 Task: Look for space in Hadano, Japan from 11th June, 2023 to 15th June, 2023 for 2 adults in price range Rs.7000 to Rs.16000. Place can be private room with 1  bedroom having 2 beds and 1 bathroom. Property type can be house, flat, guest house, hotel. Booking option can be shelf check-in. Required host language is English.
Action: Mouse moved to (458, 124)
Screenshot: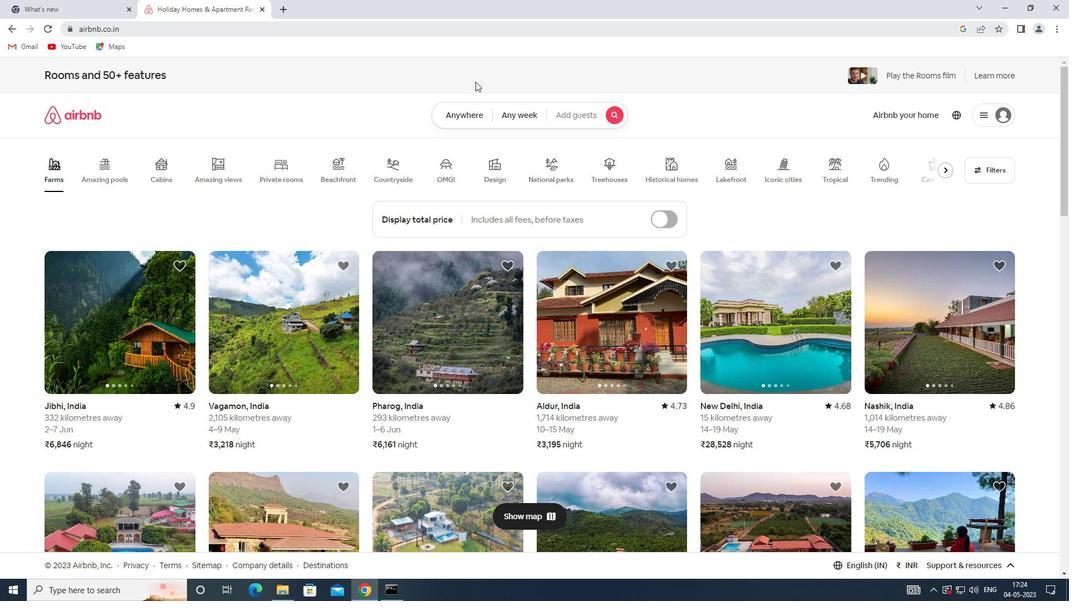 
Action: Mouse pressed left at (458, 124)
Screenshot: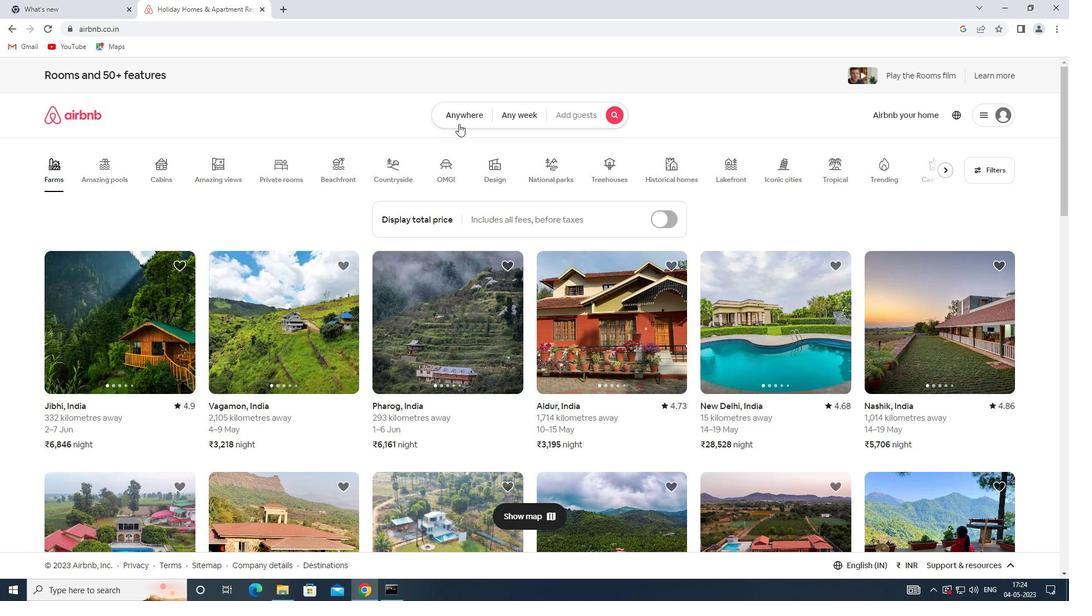 
Action: Mouse moved to (375, 153)
Screenshot: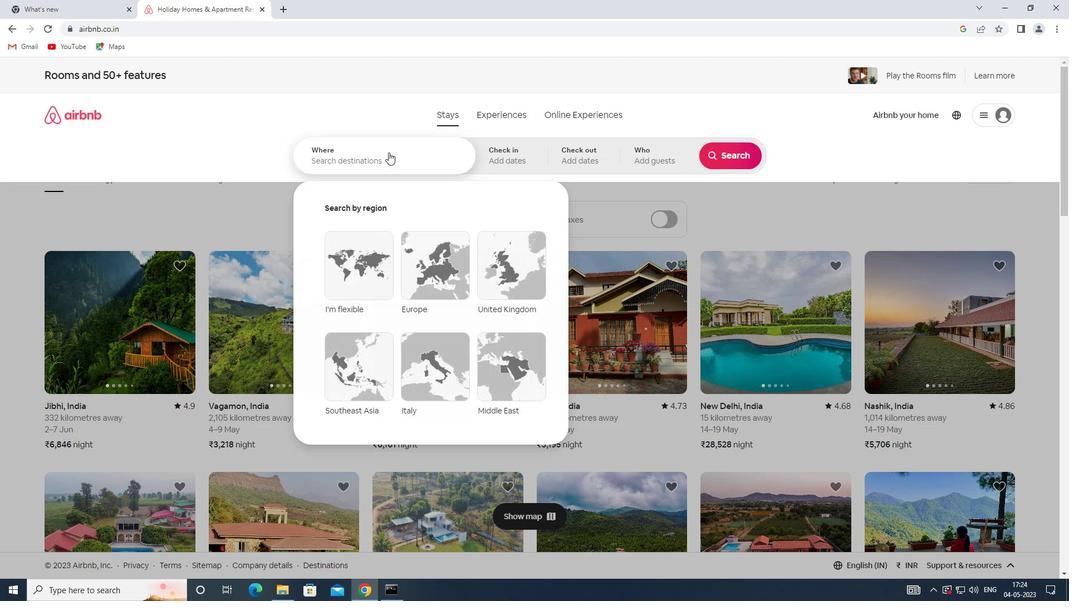 
Action: Mouse pressed left at (375, 153)
Screenshot: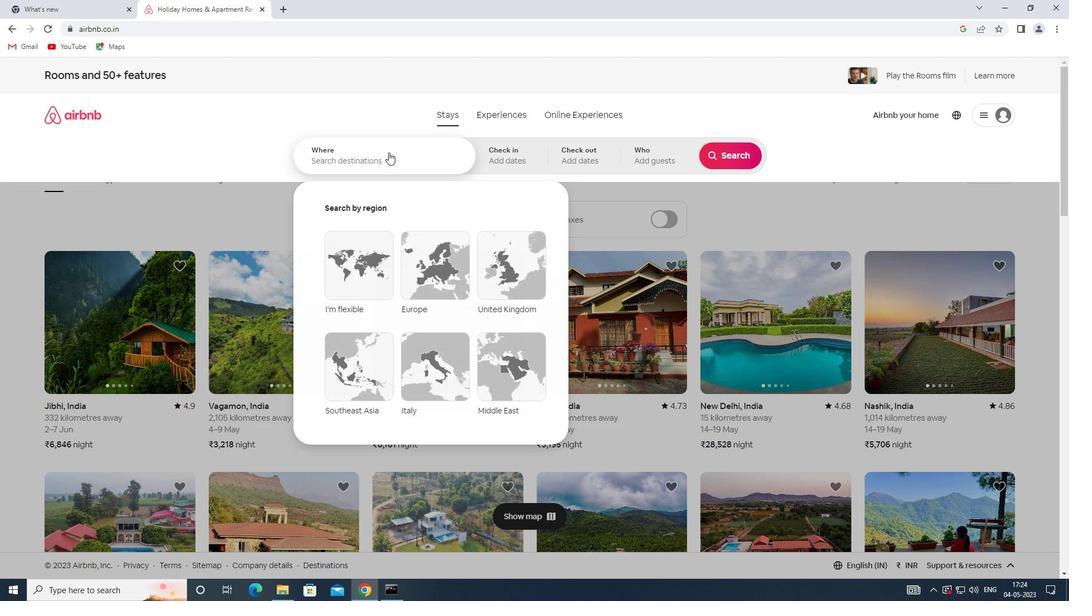
Action: Key pressed <Key.shift>HADANO,<Key.shift><Key.shift><Key.shift>JAPAN
Screenshot: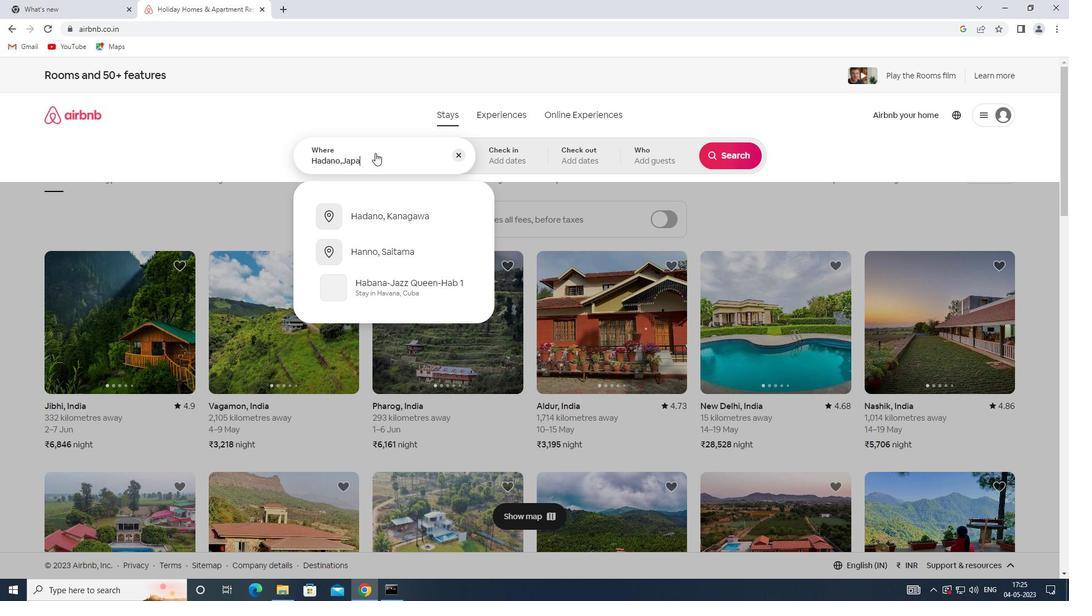 
Action: Mouse moved to (528, 159)
Screenshot: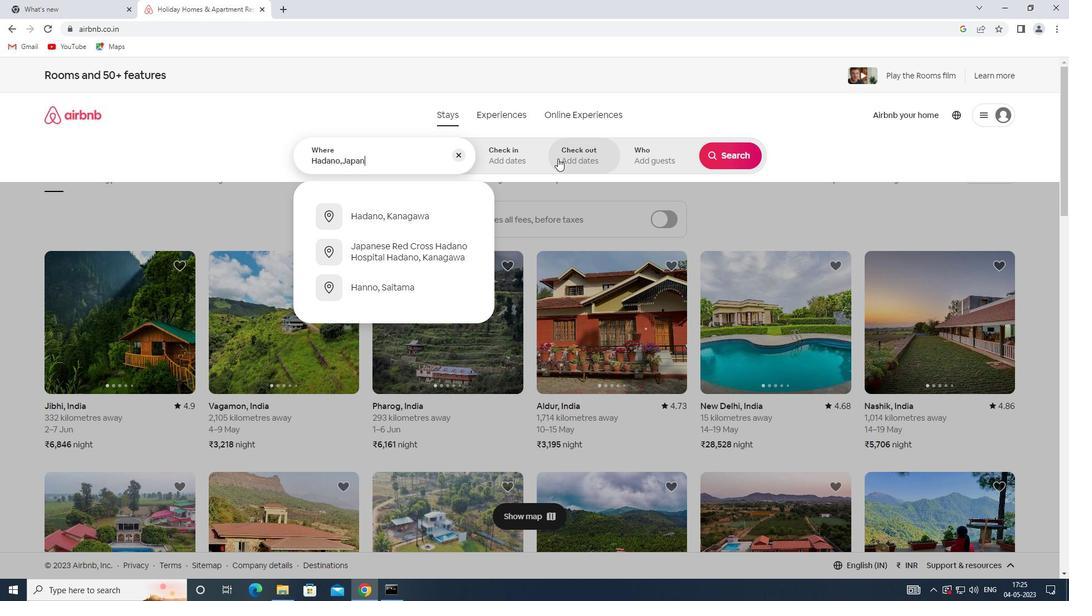 
Action: Mouse pressed left at (528, 159)
Screenshot: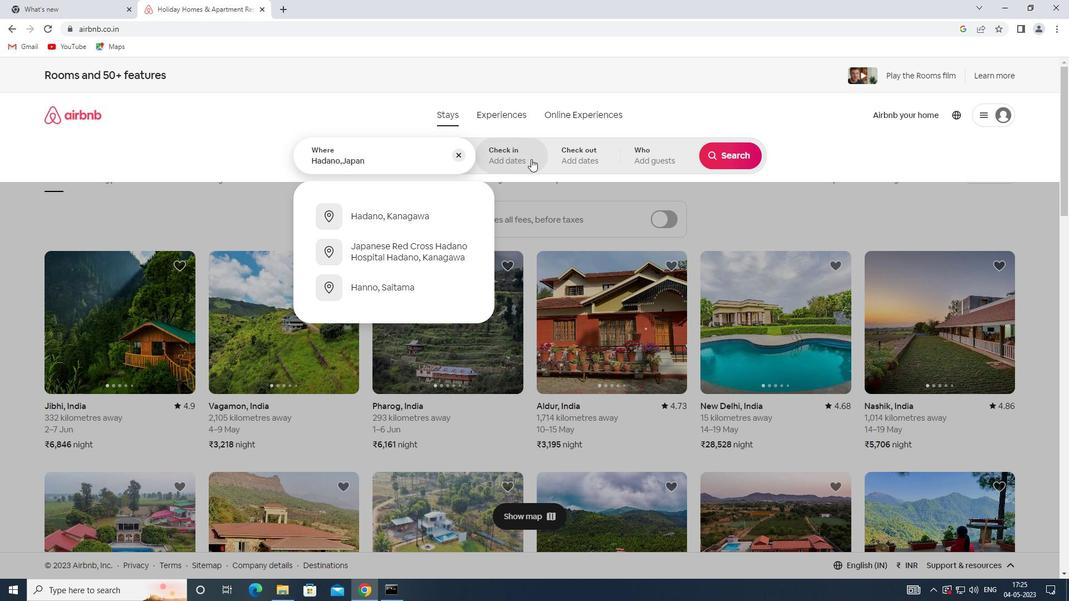 
Action: Mouse moved to (563, 340)
Screenshot: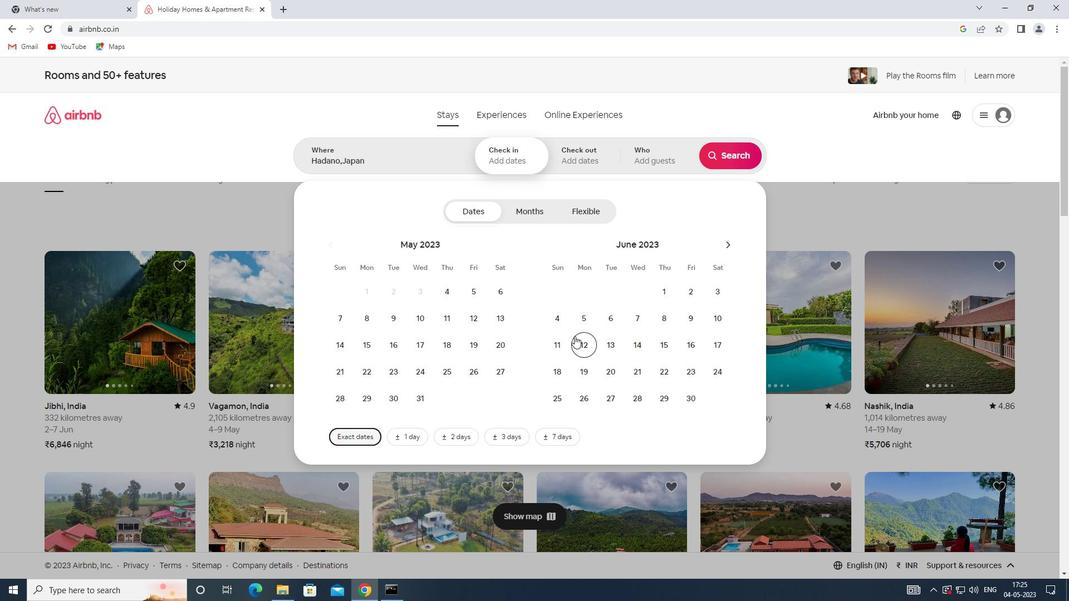 
Action: Mouse pressed left at (563, 340)
Screenshot: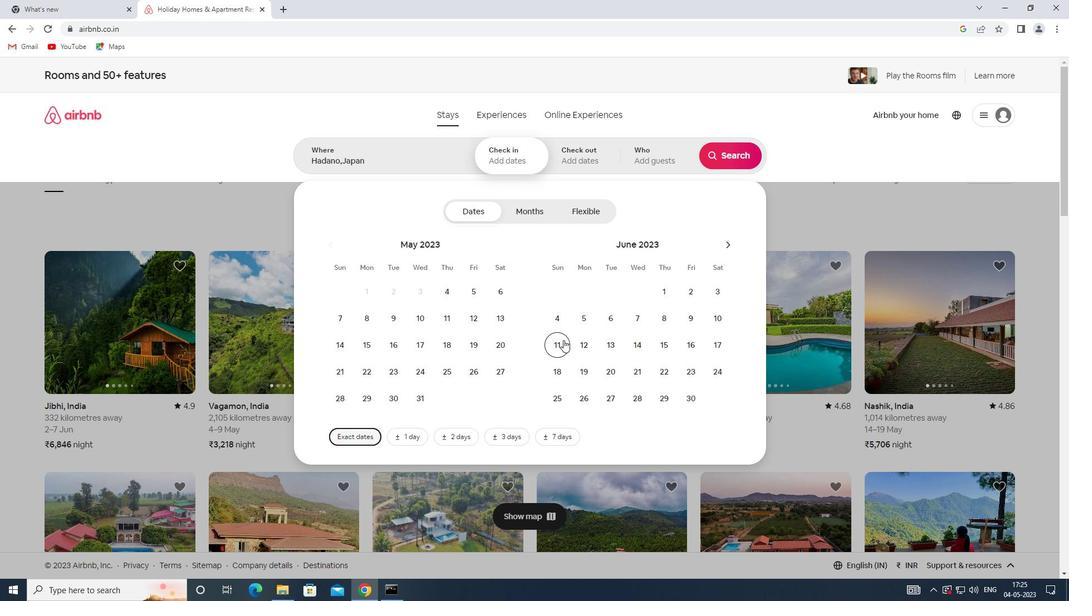 
Action: Mouse moved to (657, 341)
Screenshot: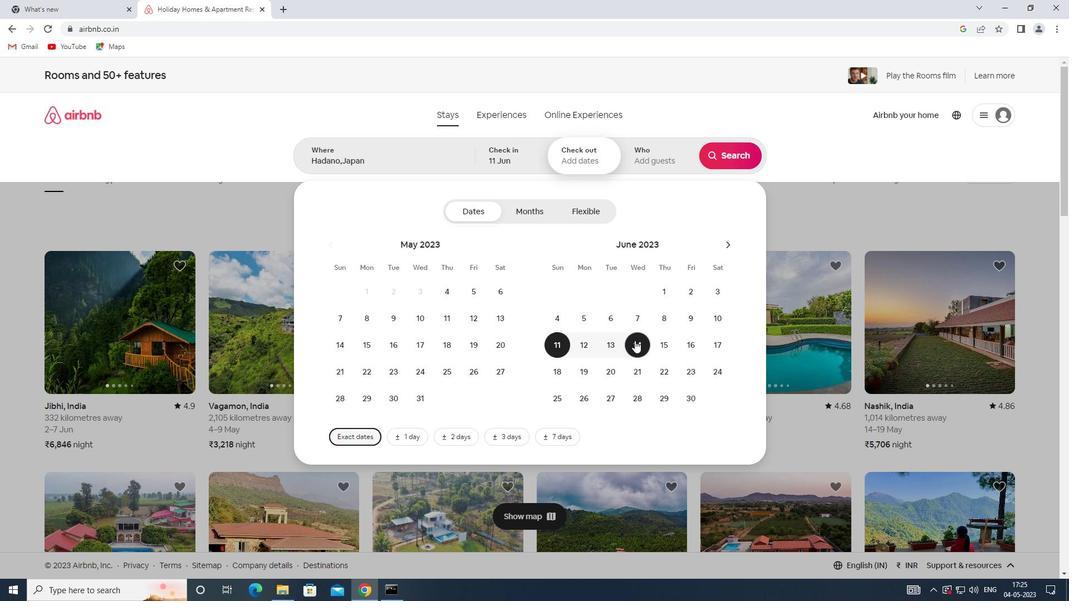 
Action: Mouse pressed left at (657, 341)
Screenshot: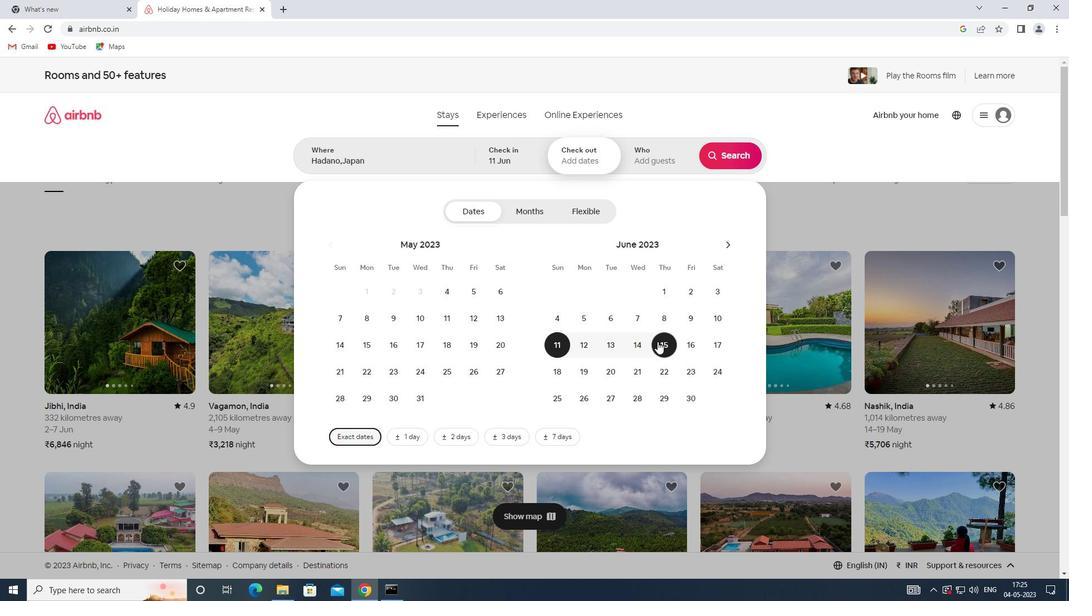 
Action: Mouse moved to (637, 162)
Screenshot: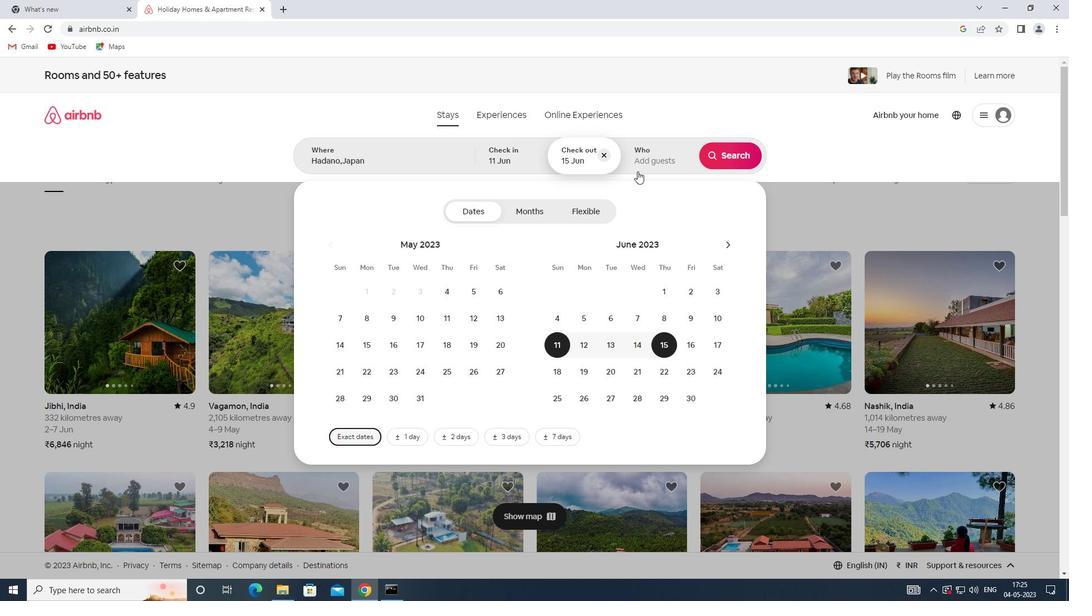 
Action: Mouse pressed left at (637, 162)
Screenshot: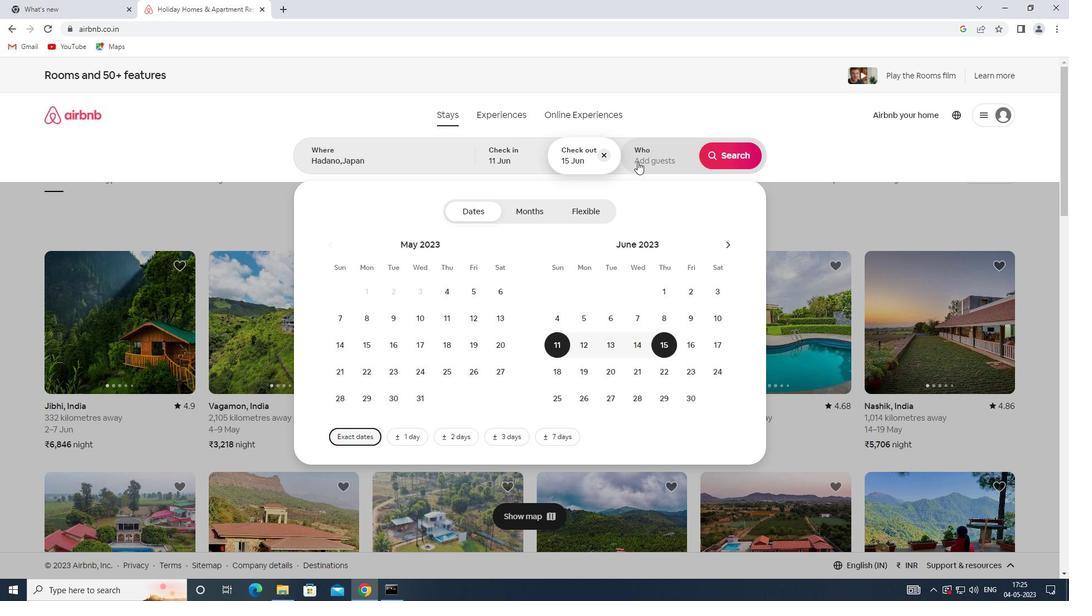 
Action: Mouse moved to (731, 208)
Screenshot: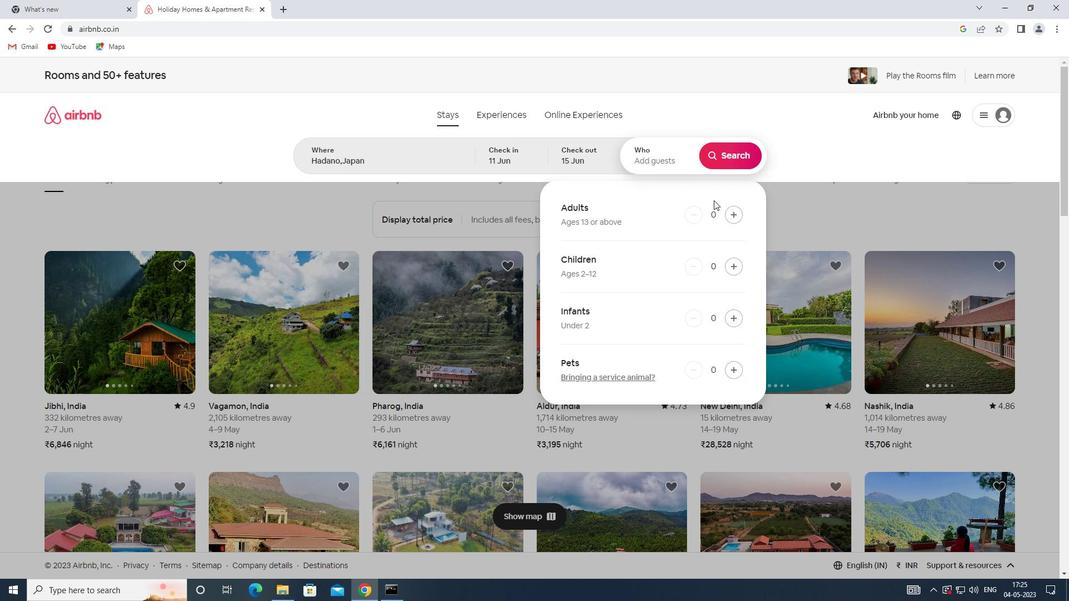 
Action: Mouse pressed left at (731, 208)
Screenshot: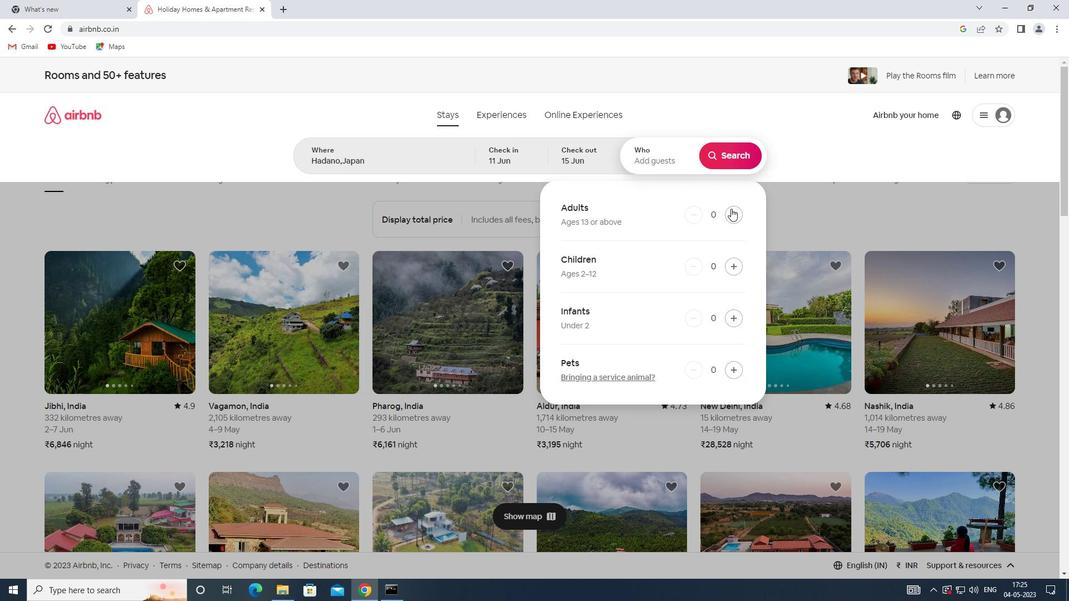 
Action: Mouse pressed left at (731, 208)
Screenshot: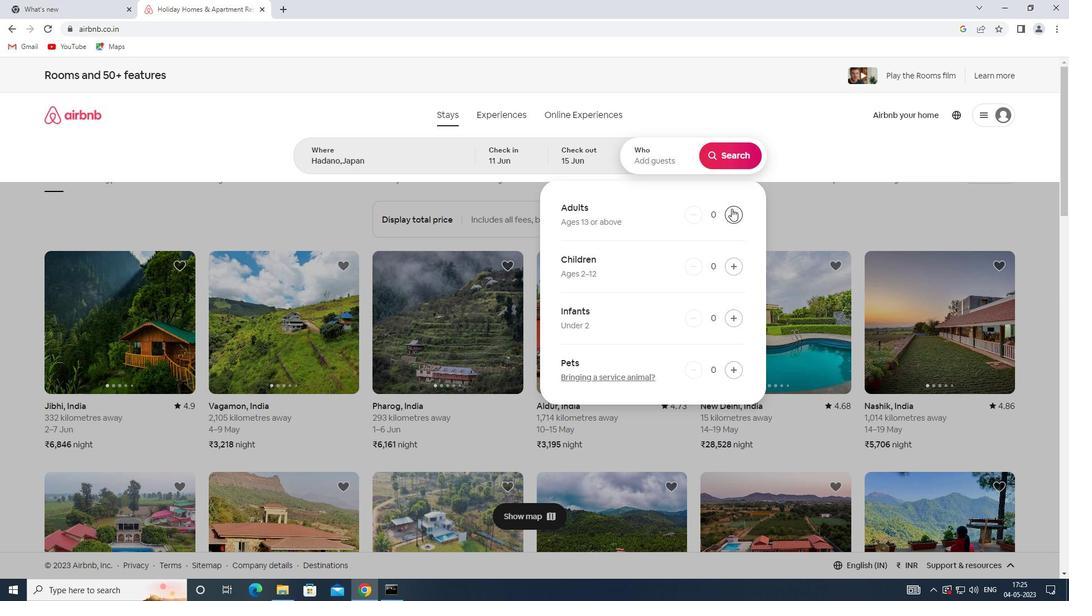 
Action: Mouse moved to (725, 163)
Screenshot: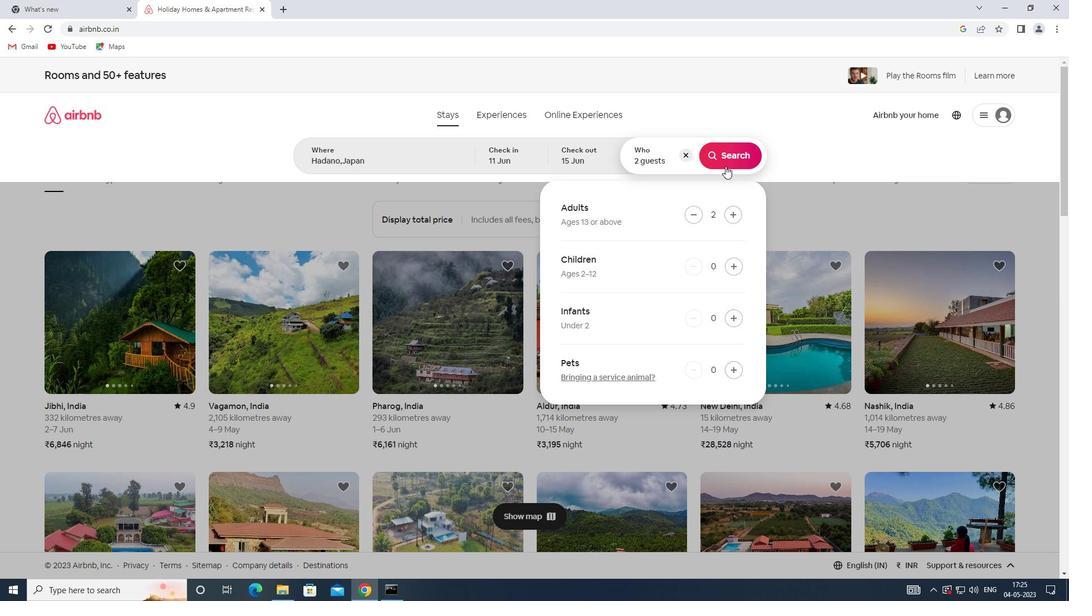 
Action: Mouse pressed left at (725, 163)
Screenshot: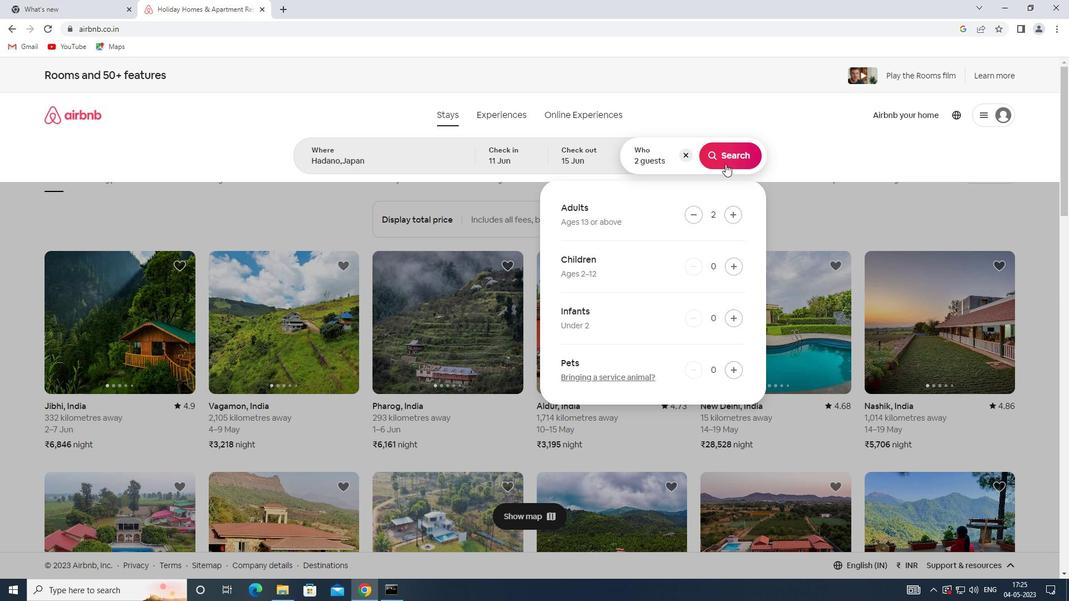 
Action: Mouse moved to (1029, 119)
Screenshot: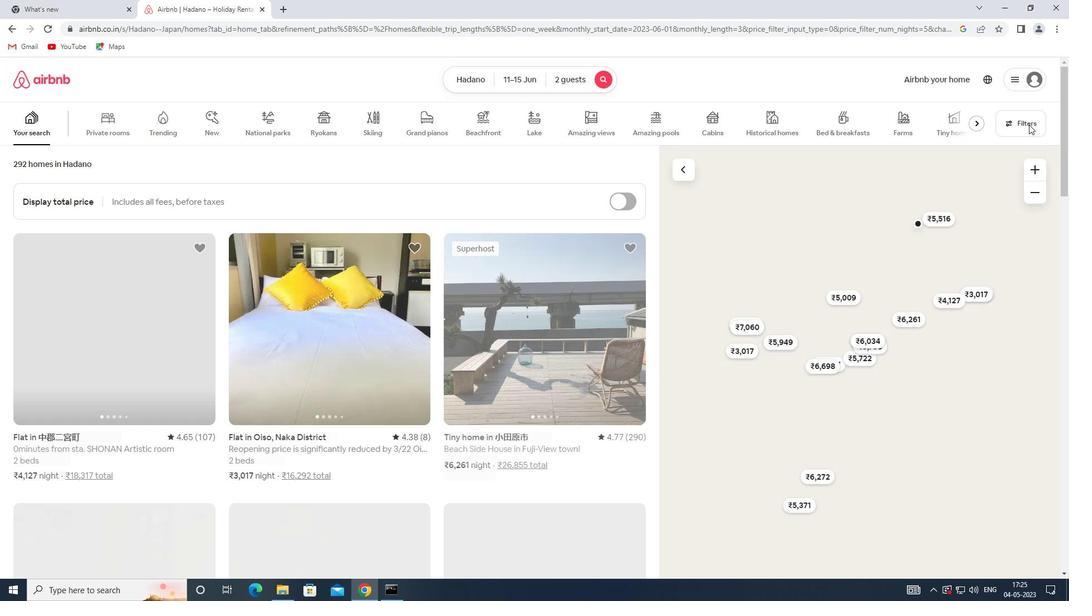 
Action: Mouse pressed left at (1029, 119)
Screenshot: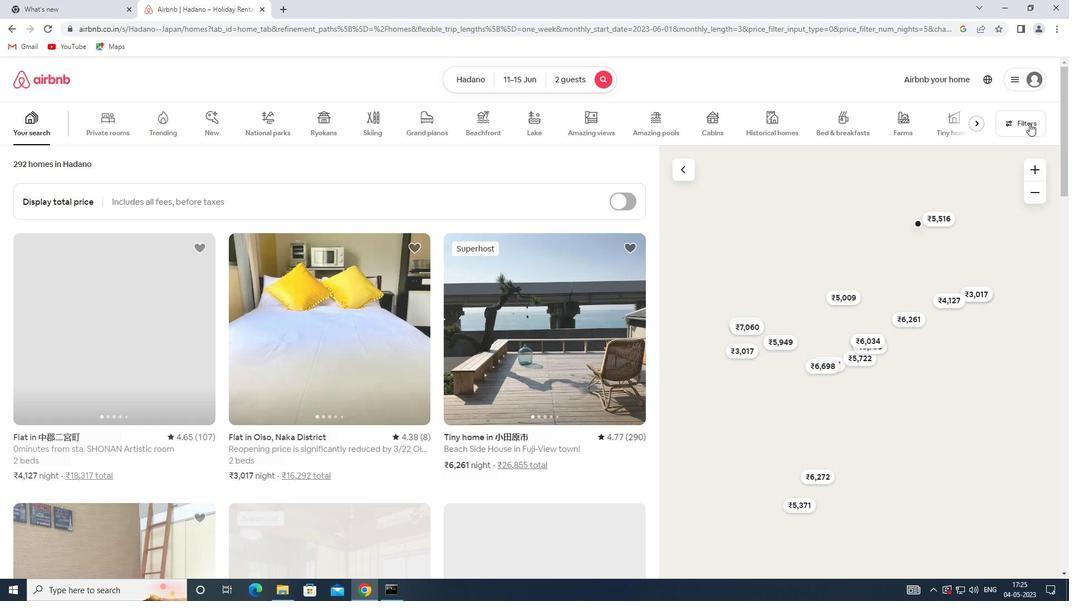 
Action: Mouse moved to (395, 262)
Screenshot: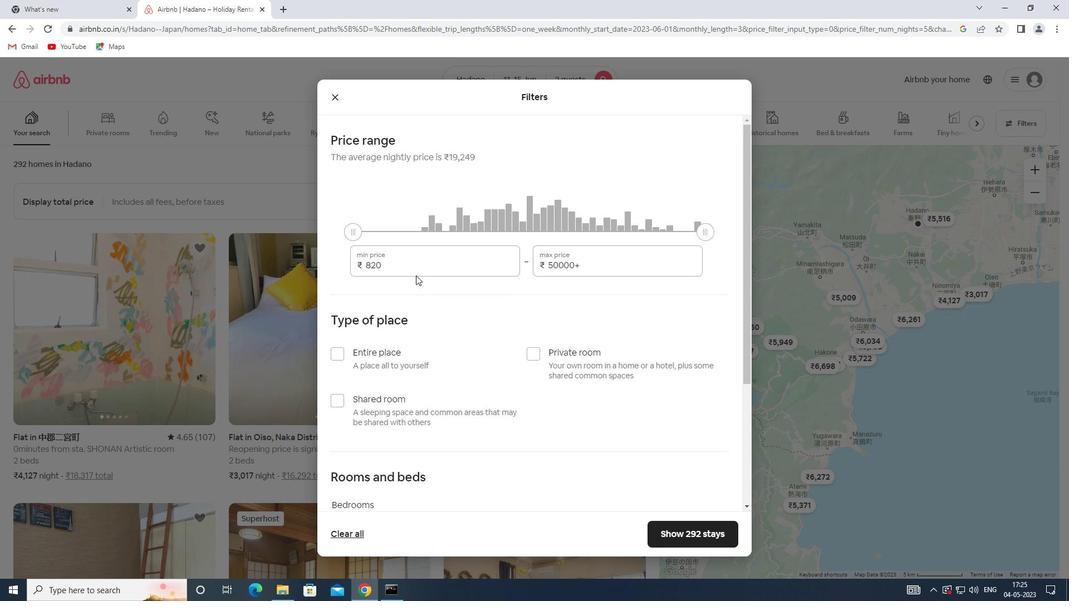 
Action: Mouse pressed left at (395, 262)
Screenshot: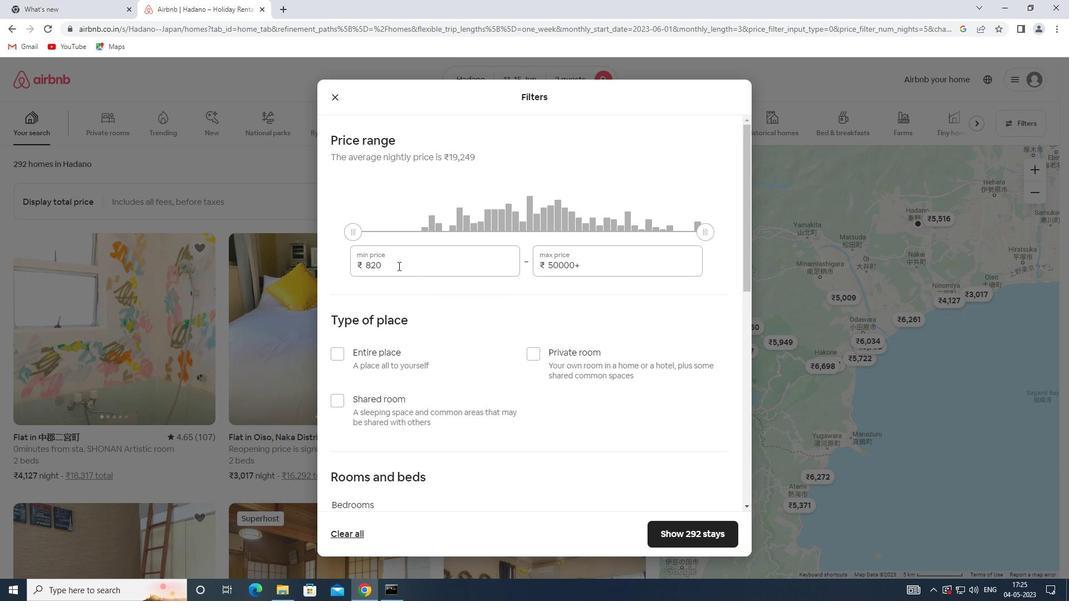 
Action: Mouse moved to (326, 267)
Screenshot: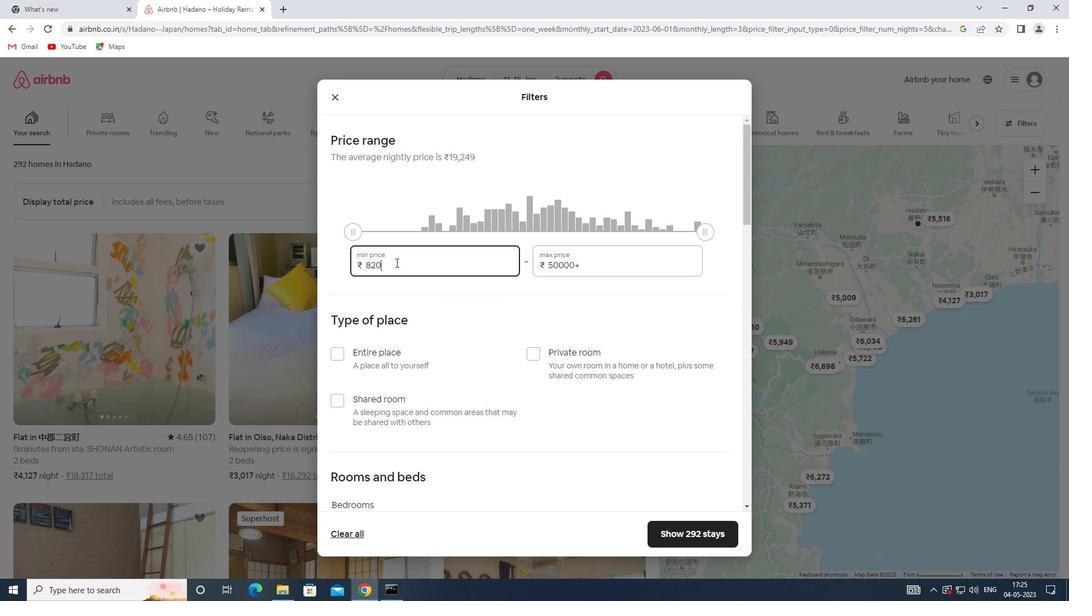 
Action: Key pressed 7000
Screenshot: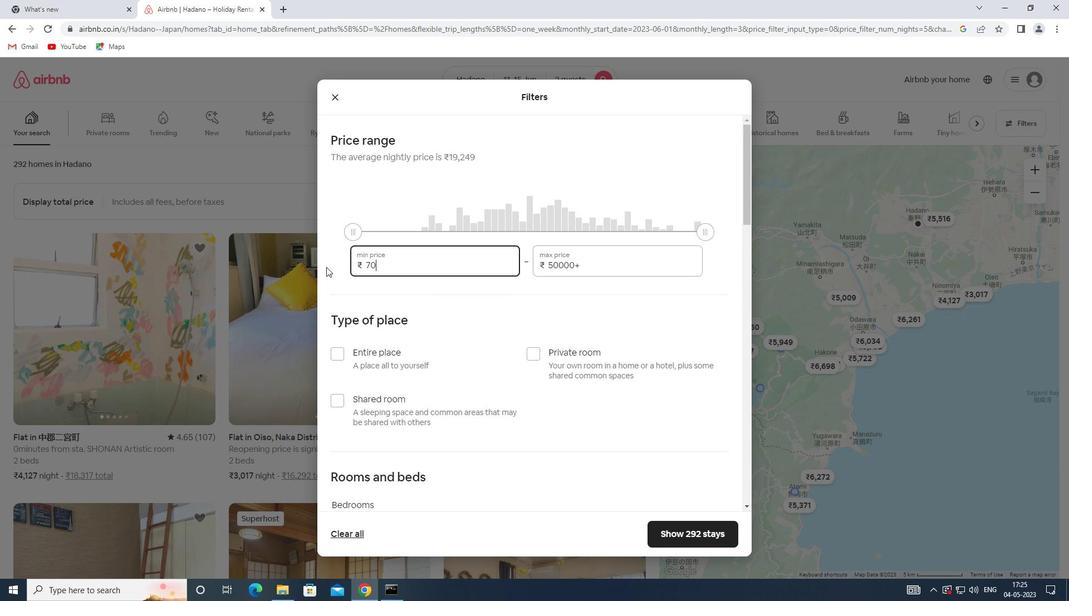 
Action: Mouse moved to (596, 267)
Screenshot: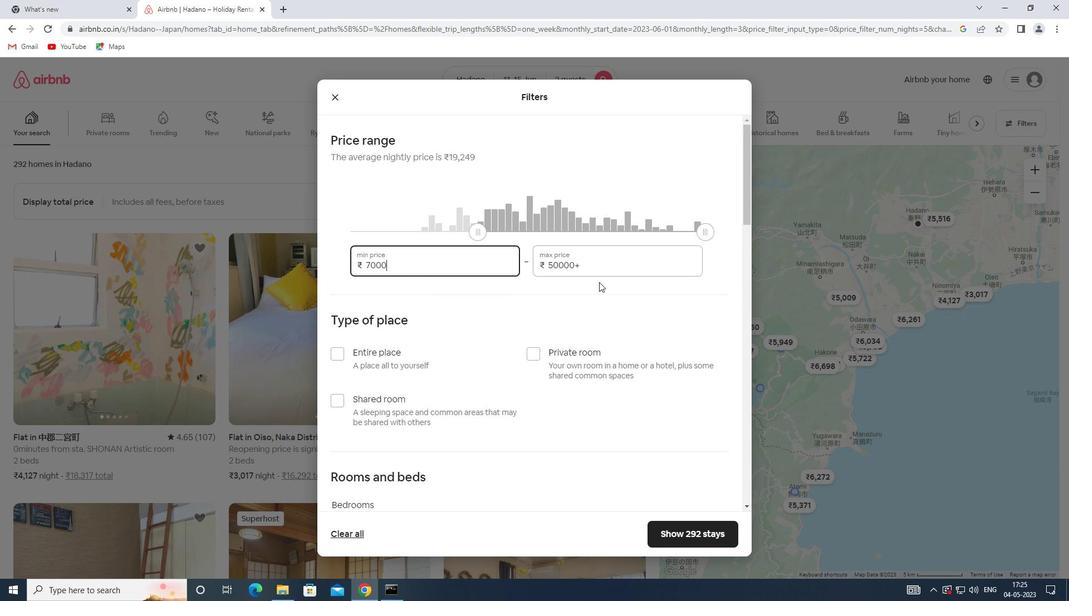 
Action: Mouse pressed left at (596, 267)
Screenshot: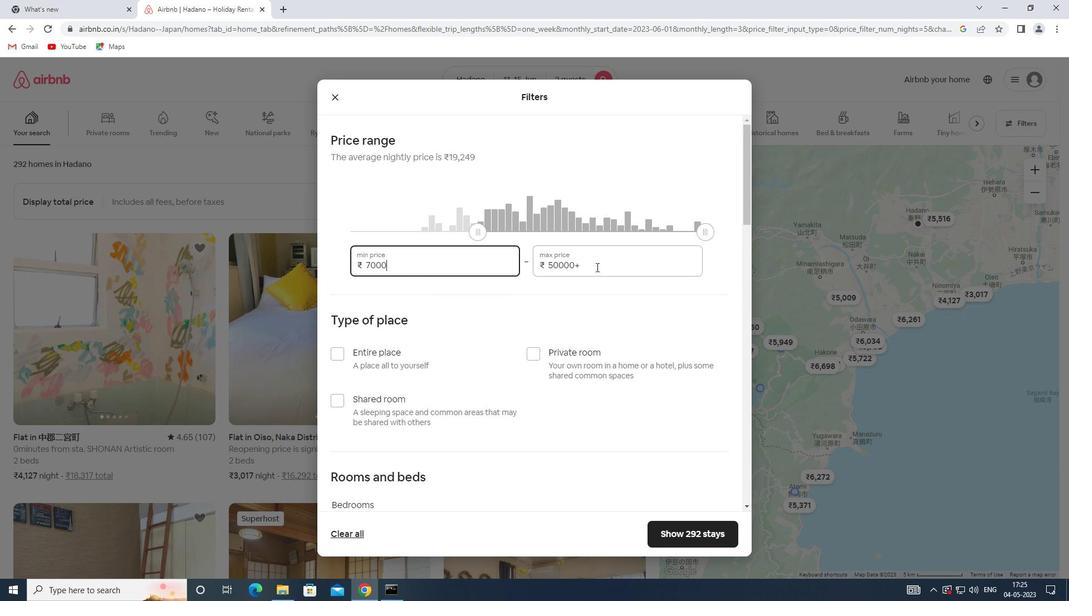 
Action: Mouse moved to (501, 265)
Screenshot: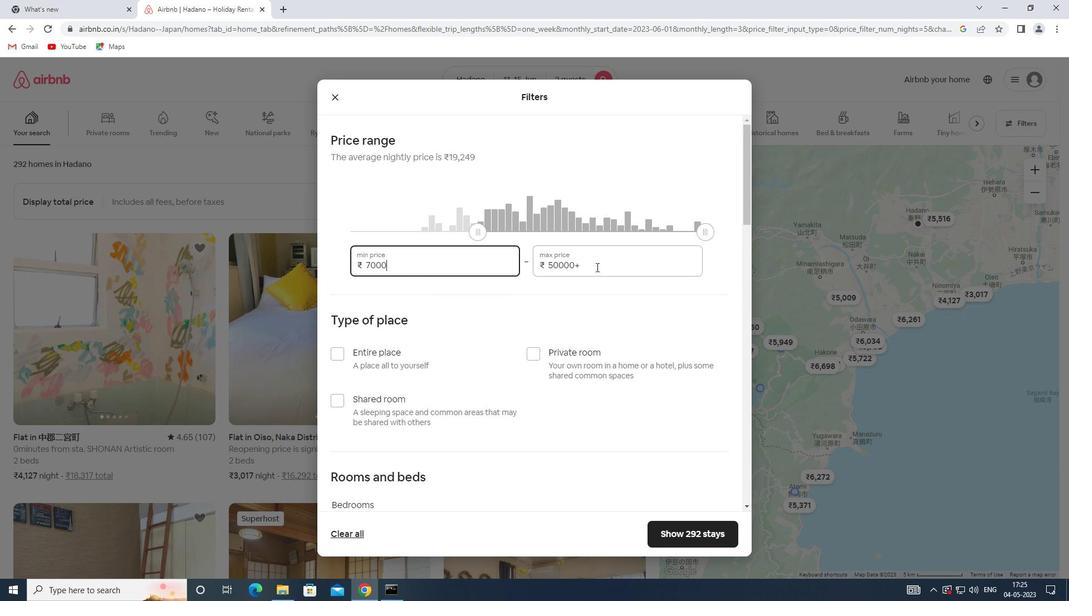 
Action: Key pressed 16000
Screenshot: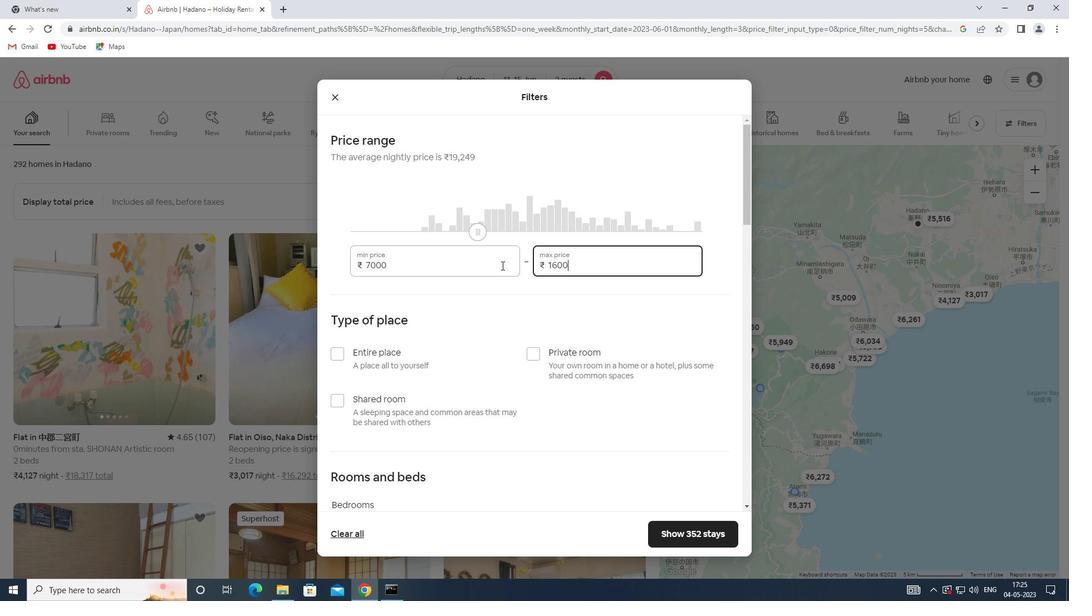 
Action: Mouse moved to (533, 355)
Screenshot: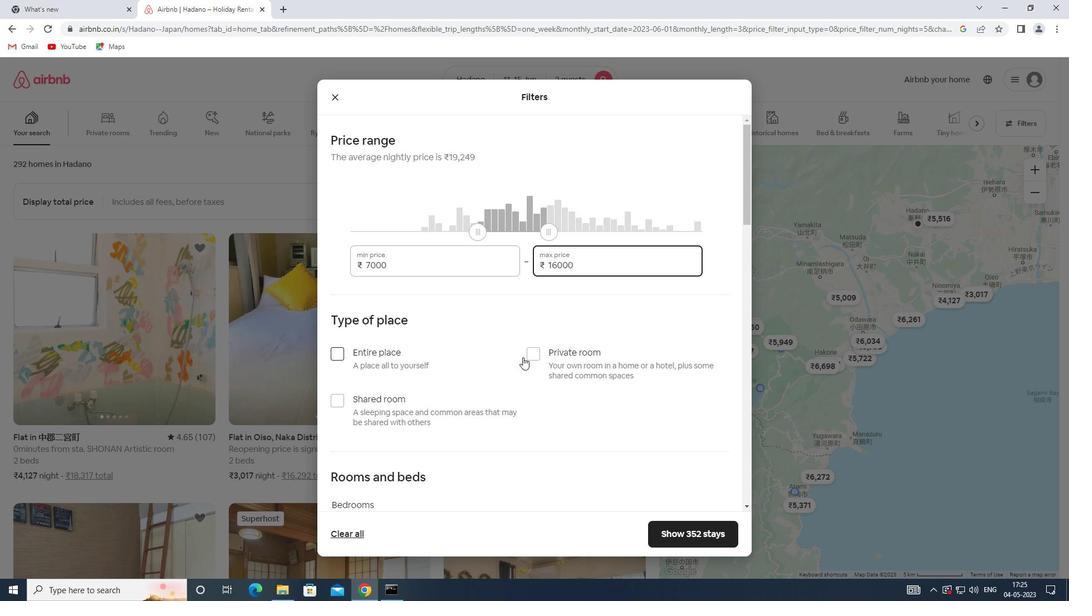 
Action: Mouse pressed left at (533, 355)
Screenshot: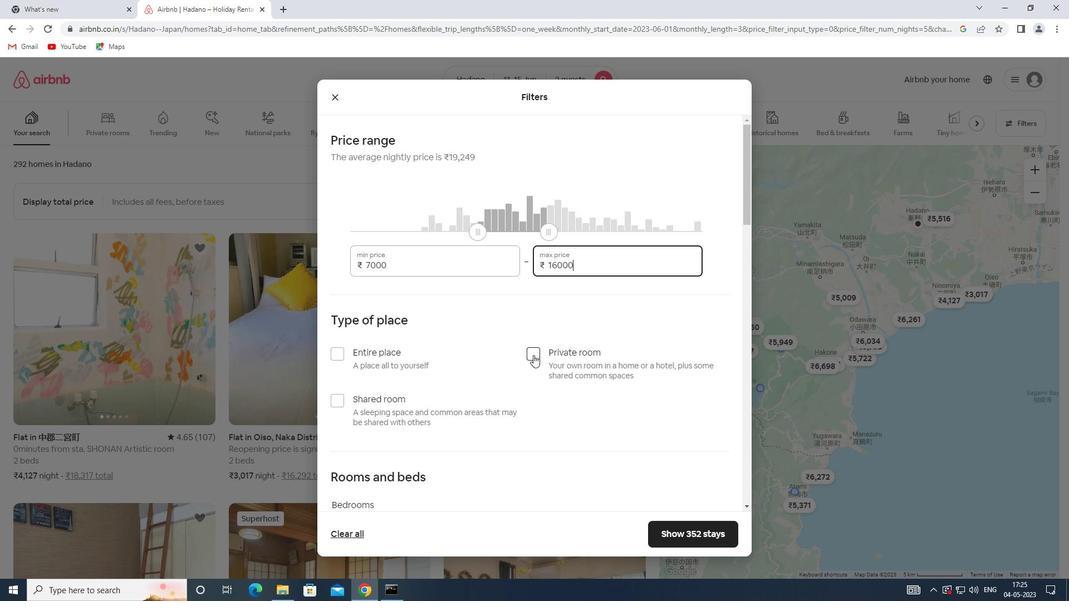 
Action: Mouse scrolled (533, 354) with delta (0, 0)
Screenshot: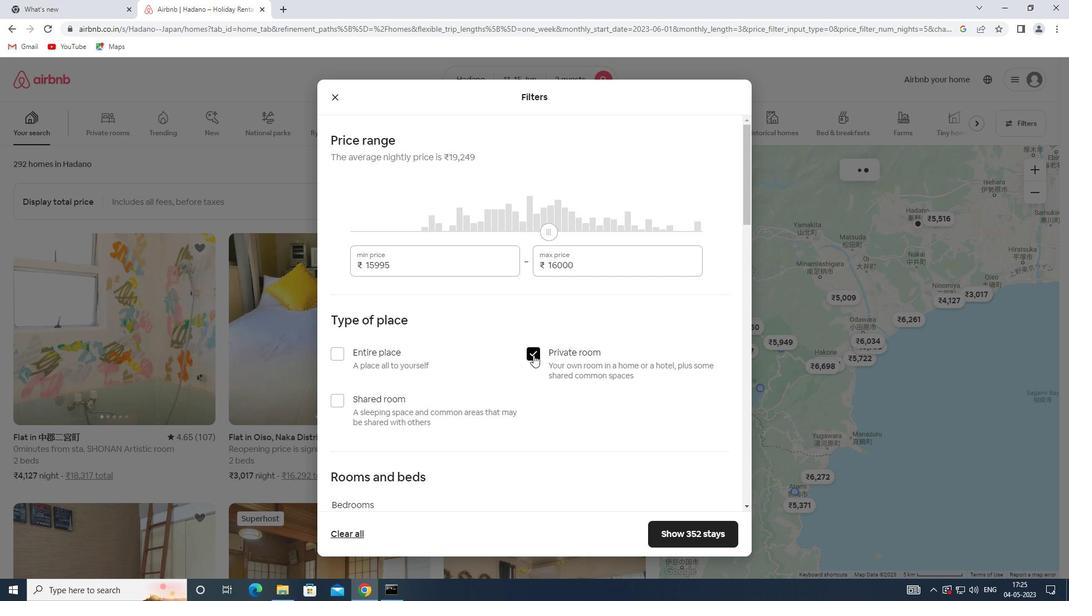 
Action: Mouse scrolled (533, 354) with delta (0, 0)
Screenshot: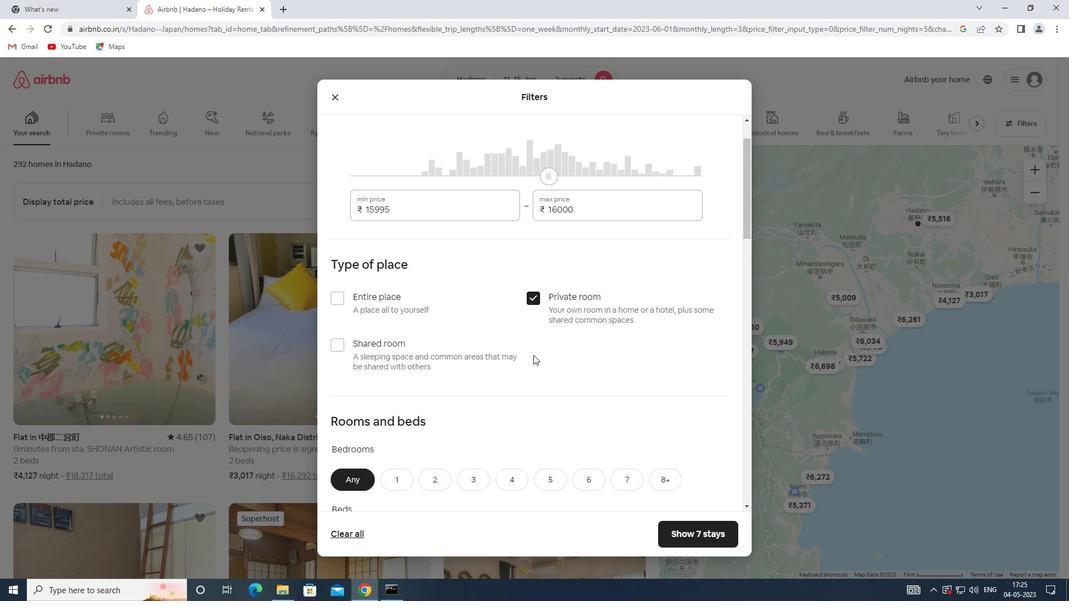 
Action: Mouse moved to (396, 417)
Screenshot: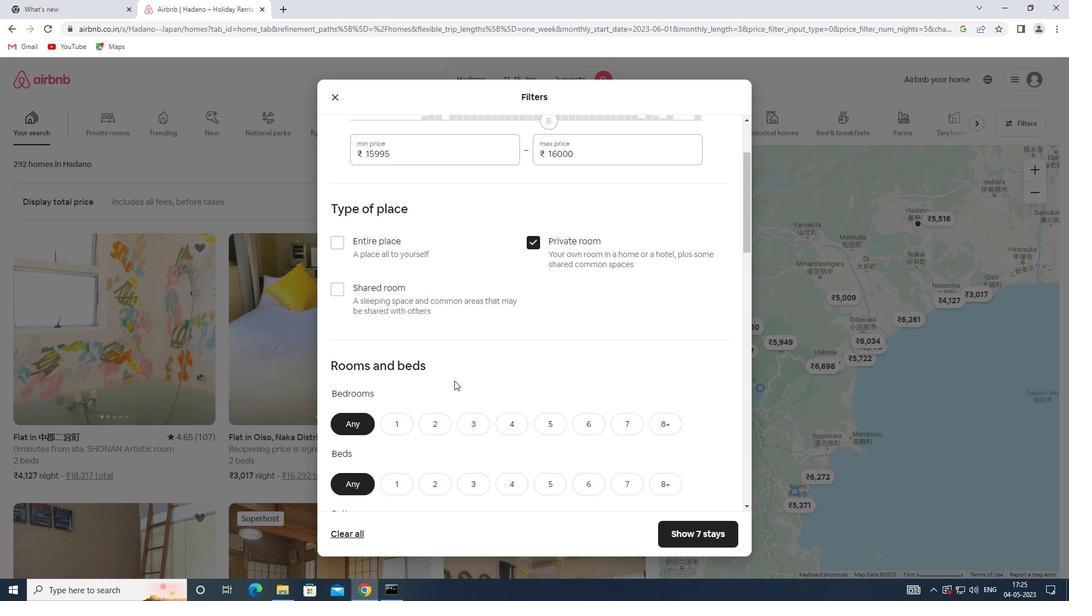 
Action: Mouse pressed left at (396, 417)
Screenshot: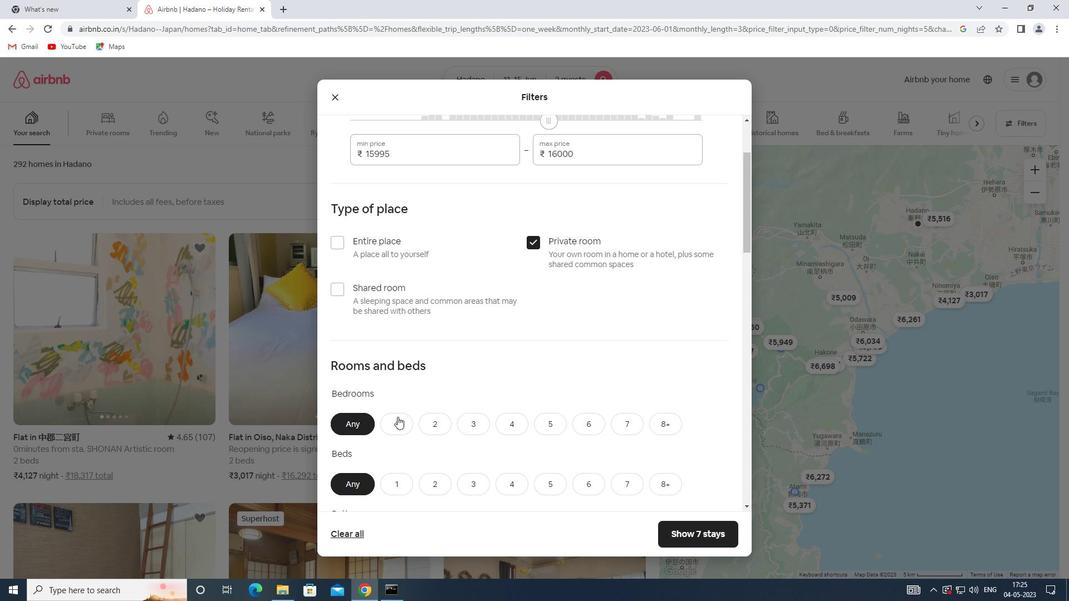
Action: Mouse scrolled (396, 417) with delta (0, 0)
Screenshot: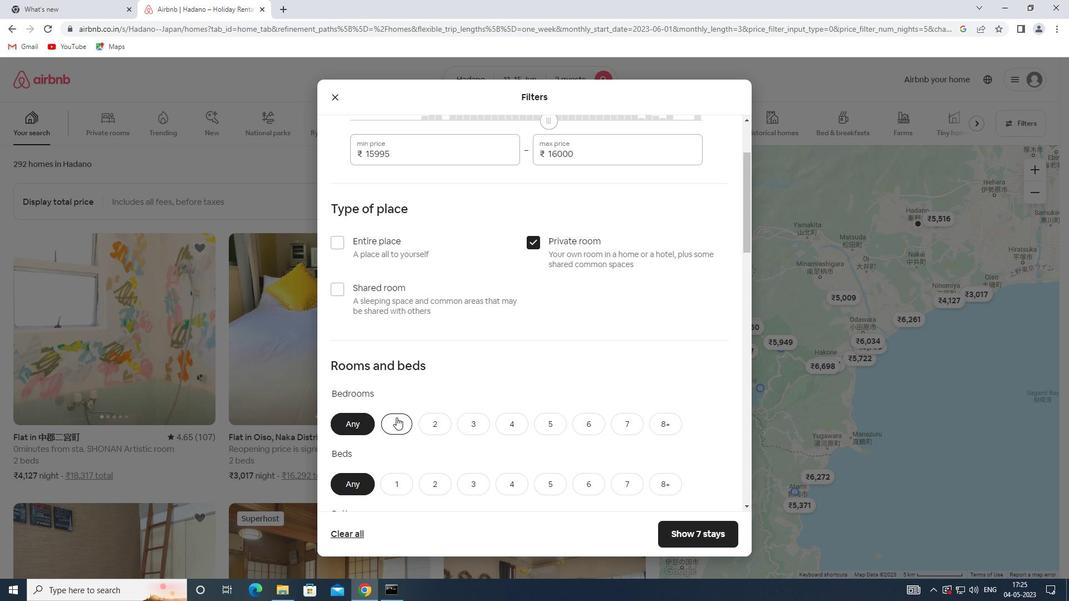 
Action: Mouse scrolled (396, 417) with delta (0, 0)
Screenshot: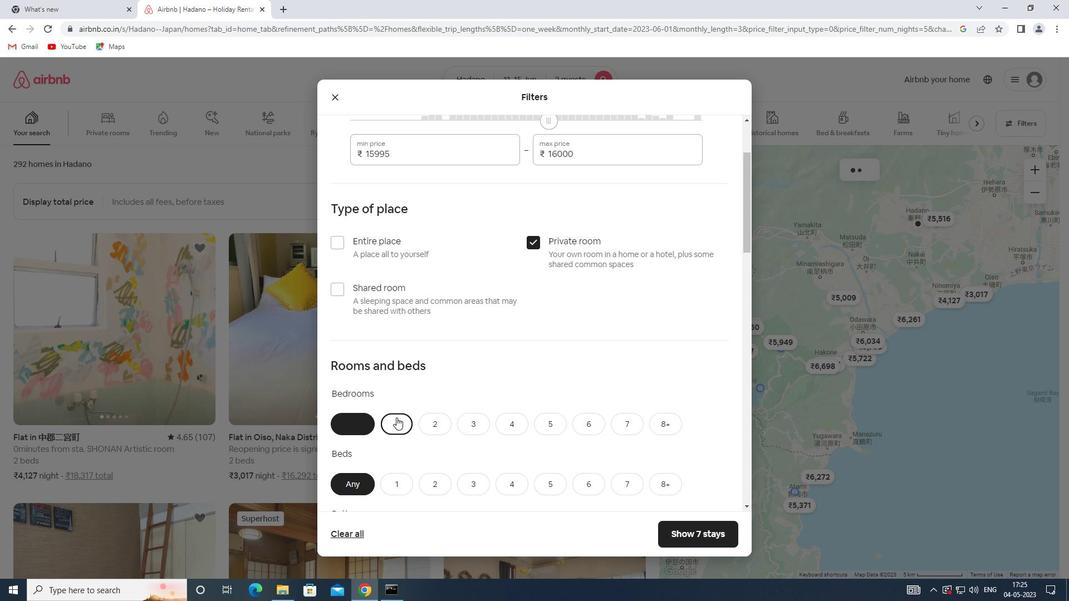 
Action: Mouse moved to (434, 367)
Screenshot: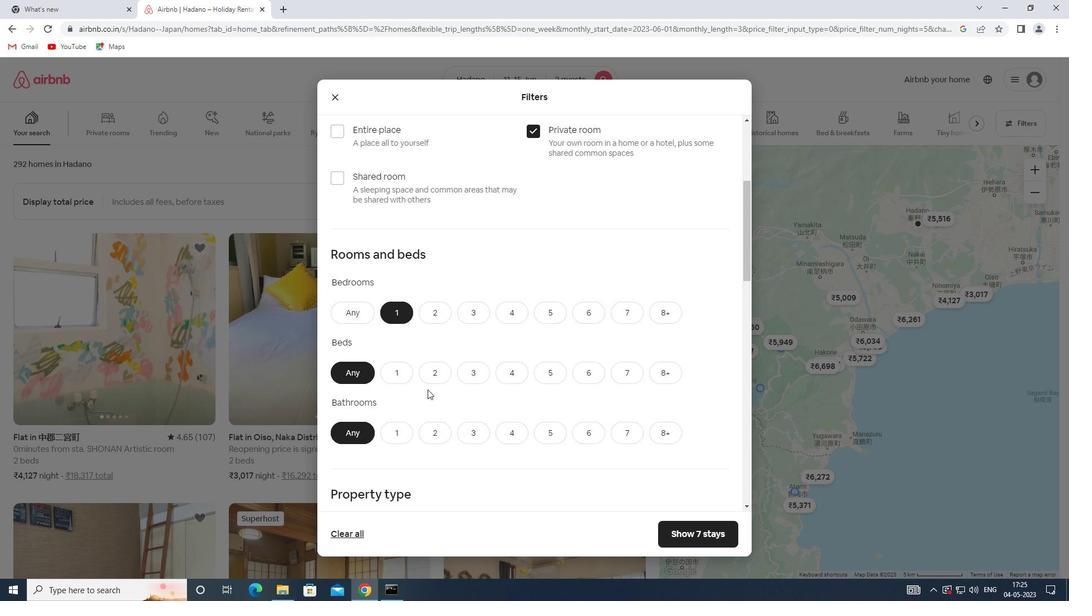 
Action: Mouse pressed left at (434, 367)
Screenshot: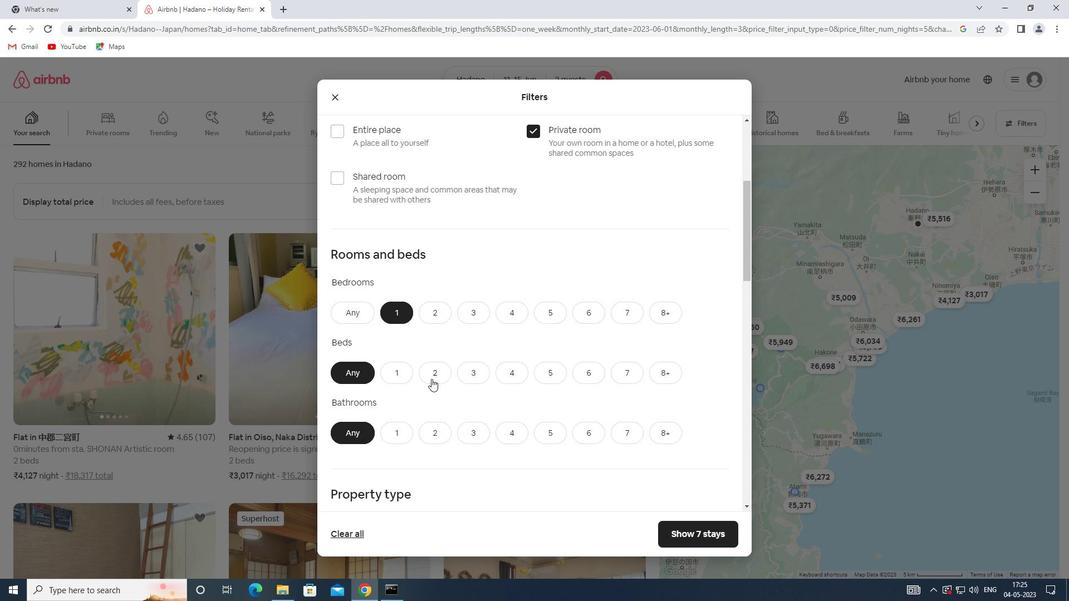 
Action: Mouse moved to (395, 427)
Screenshot: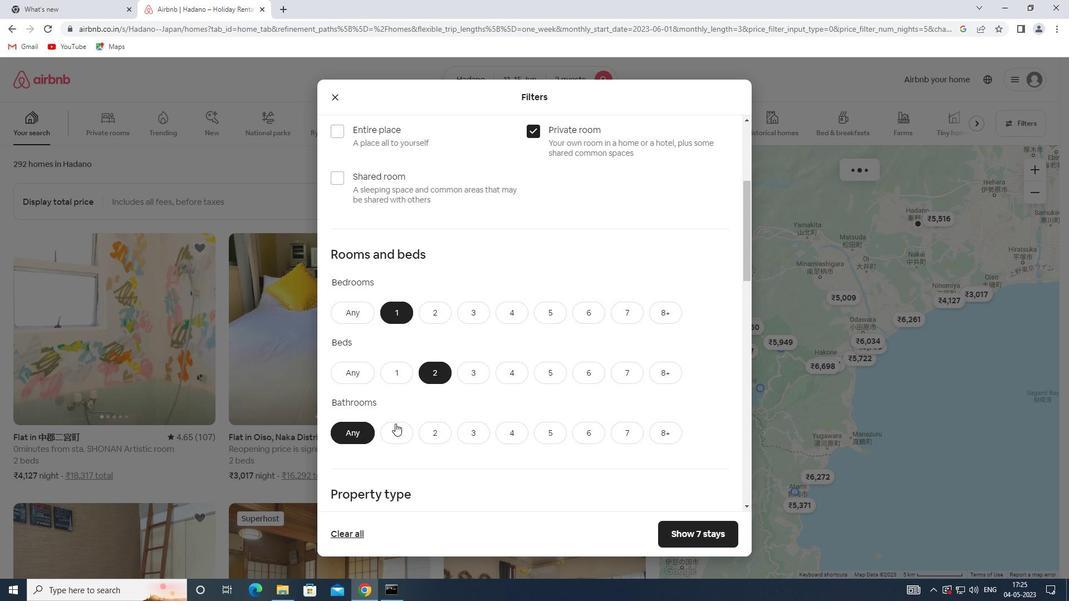 
Action: Mouse pressed left at (395, 427)
Screenshot: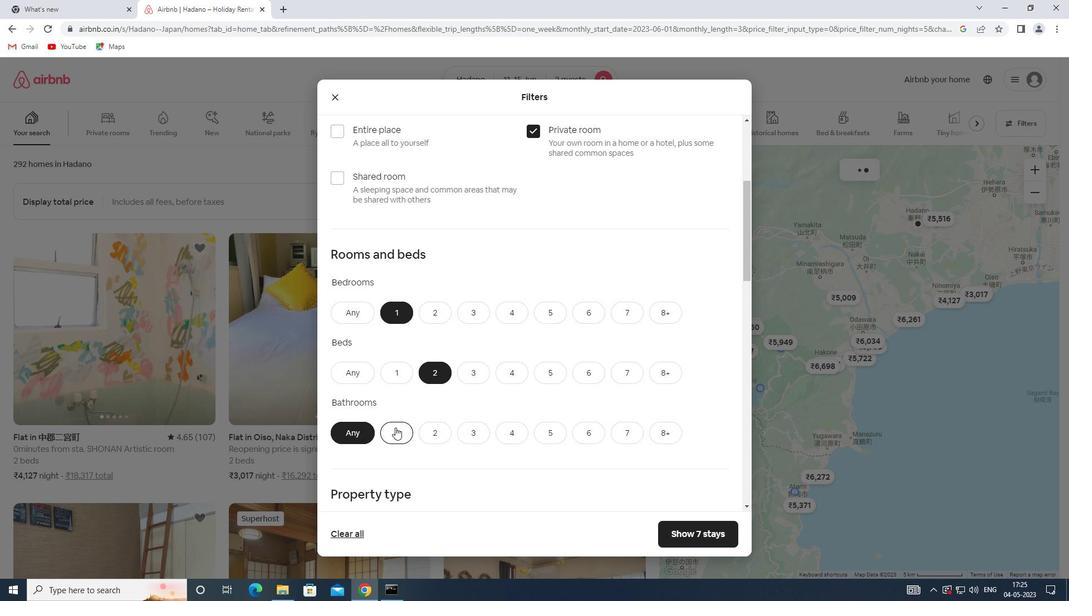 
Action: Mouse scrolled (395, 427) with delta (0, 0)
Screenshot: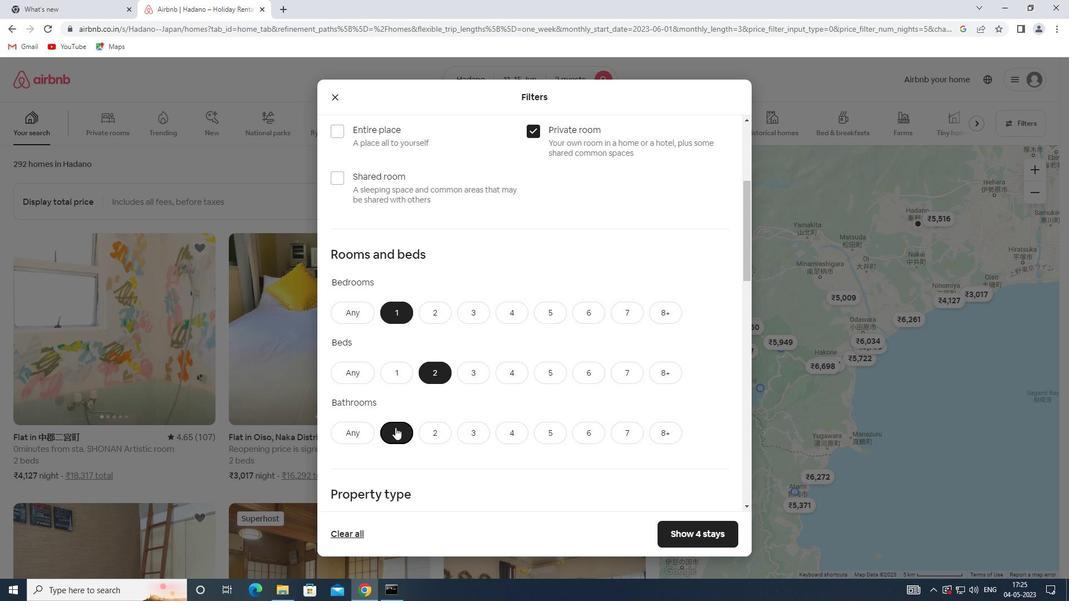 
Action: Mouse scrolled (395, 427) with delta (0, 0)
Screenshot: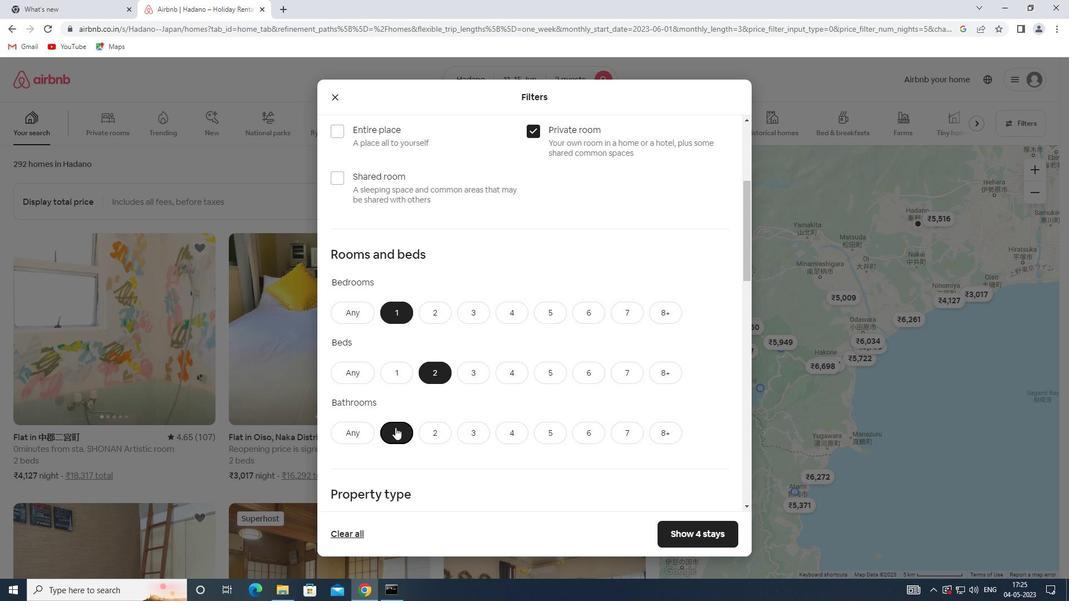 
Action: Mouse moved to (345, 425)
Screenshot: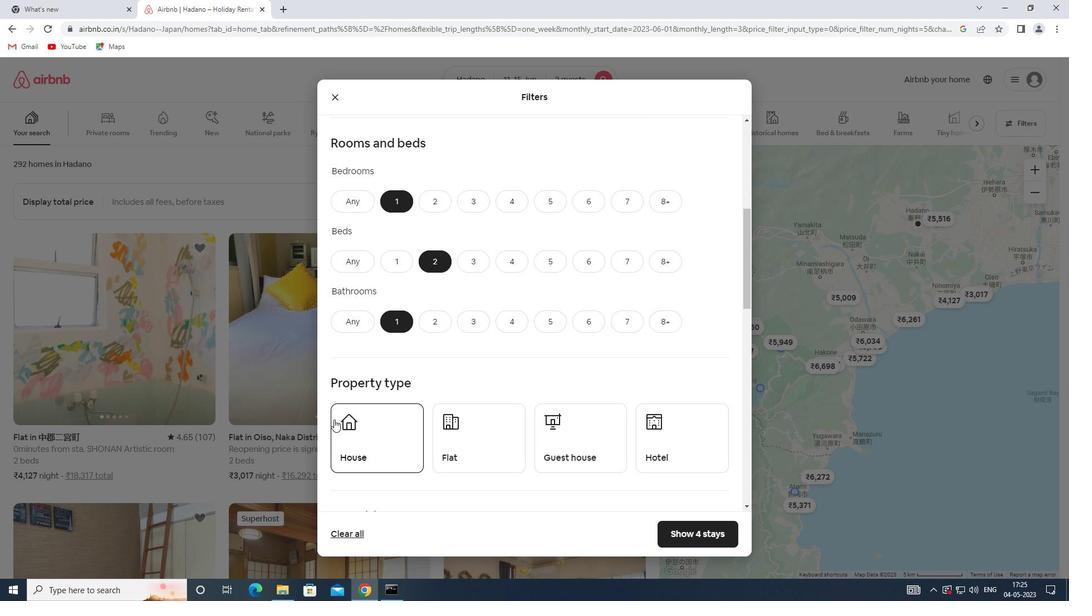 
Action: Mouse pressed left at (345, 425)
Screenshot: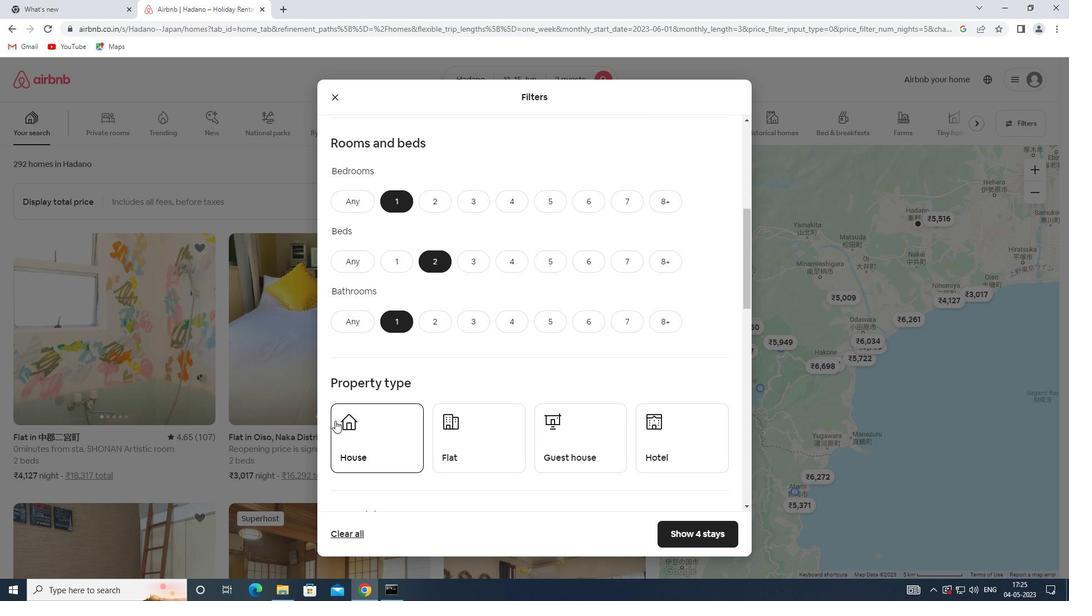 
Action: Mouse moved to (436, 437)
Screenshot: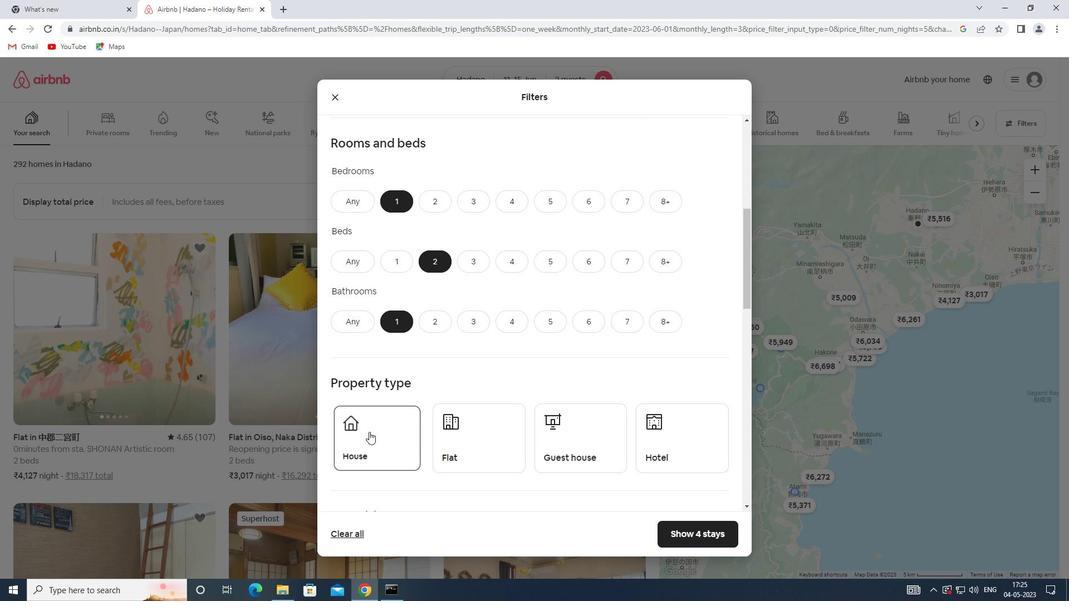 
Action: Mouse pressed left at (436, 437)
Screenshot: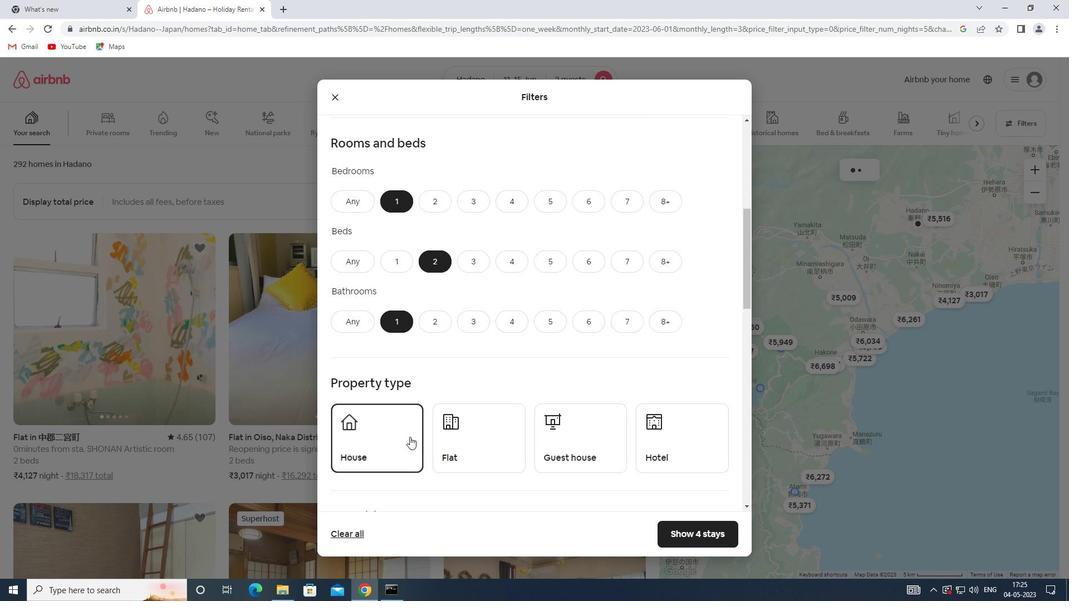 
Action: Mouse moved to (569, 437)
Screenshot: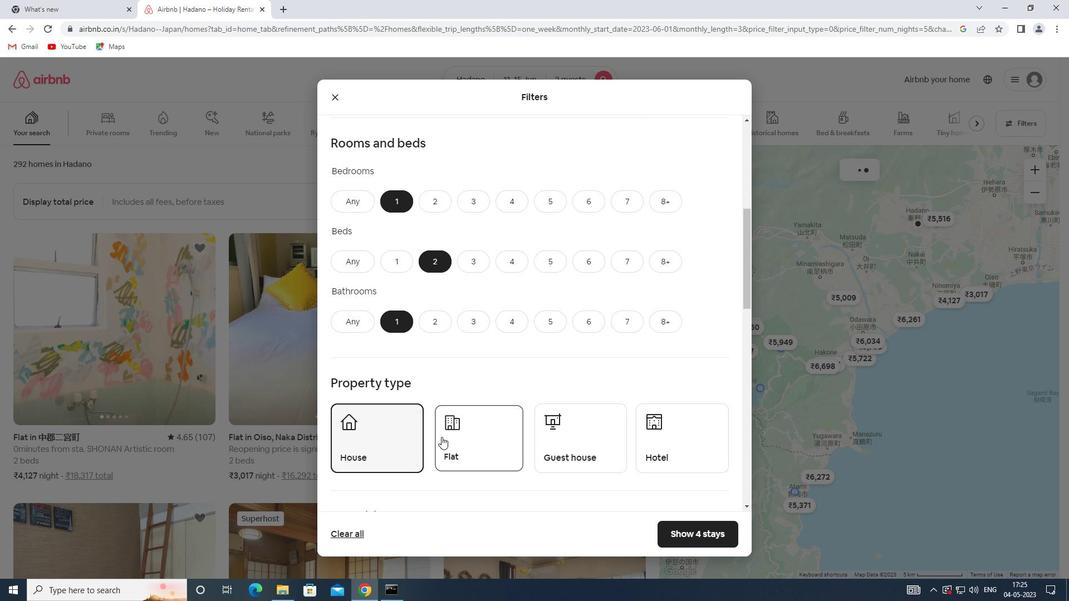 
Action: Mouse pressed left at (569, 437)
Screenshot: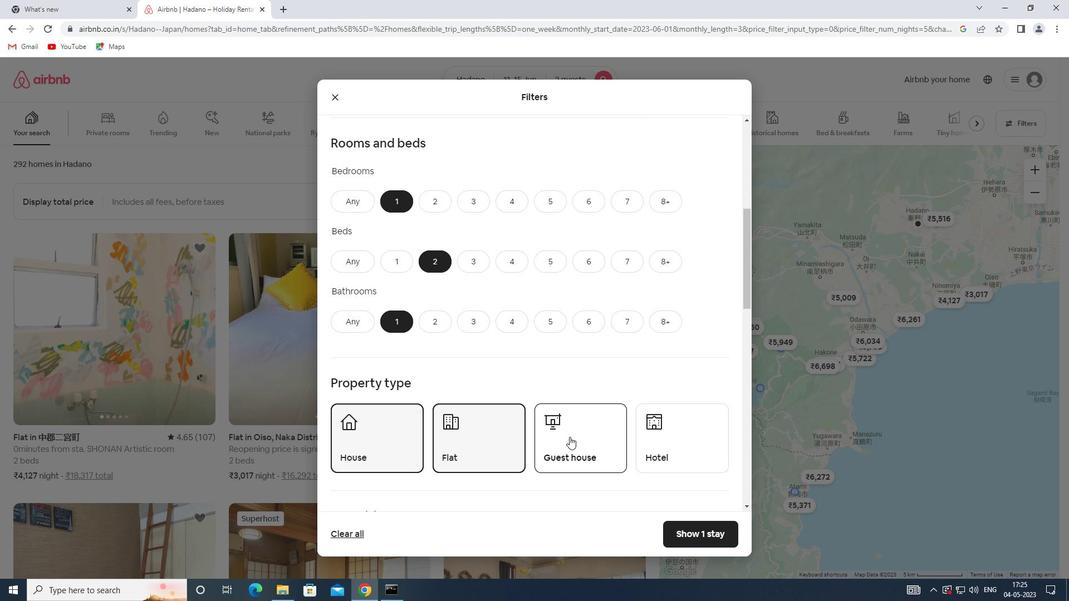 
Action: Mouse moved to (672, 437)
Screenshot: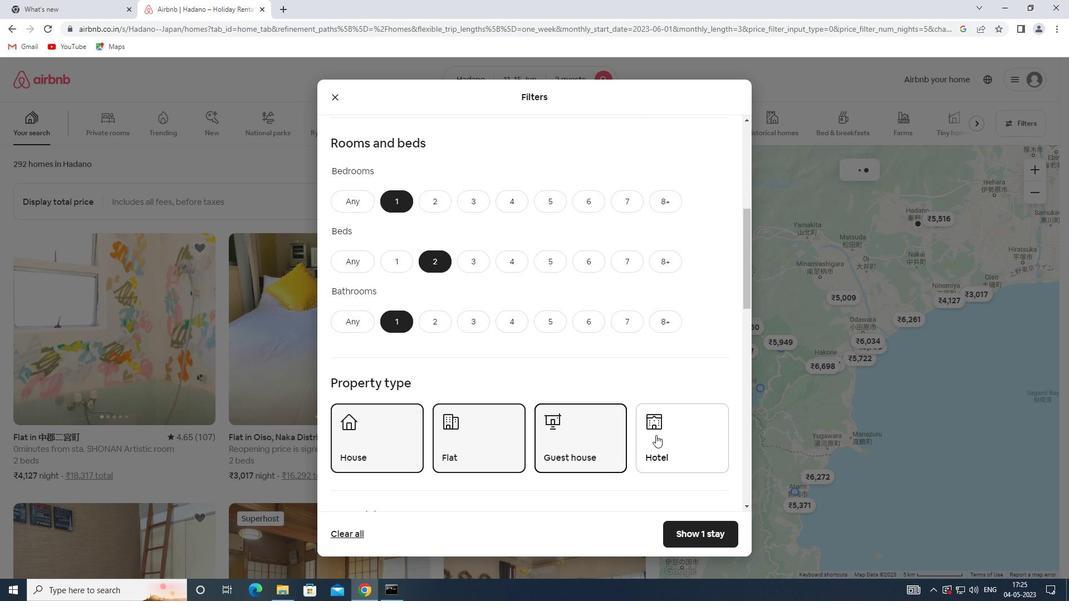 
Action: Mouse pressed left at (672, 437)
Screenshot: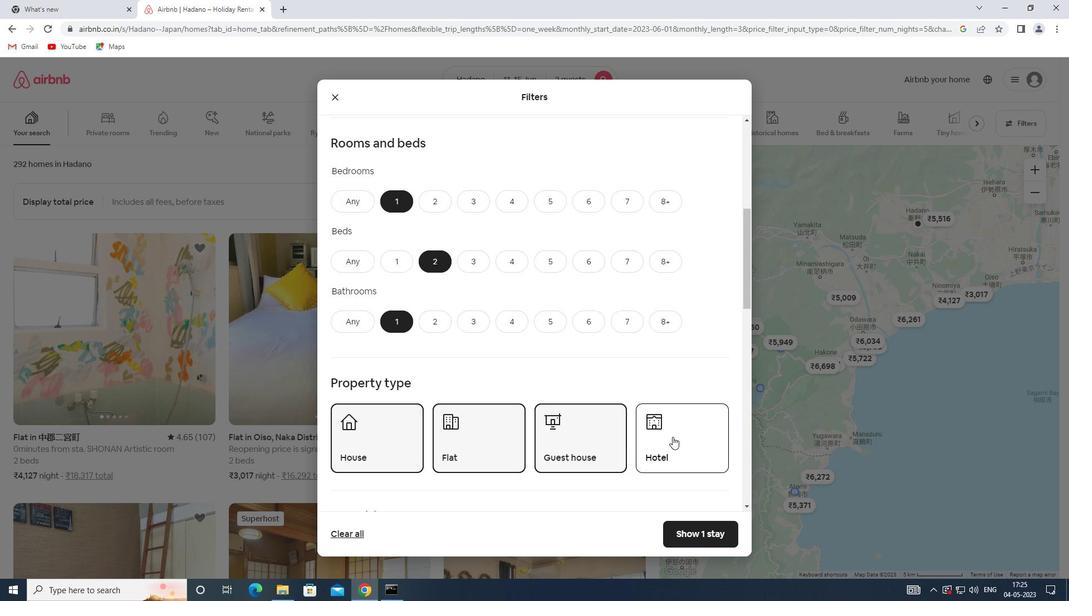 
Action: Mouse moved to (540, 428)
Screenshot: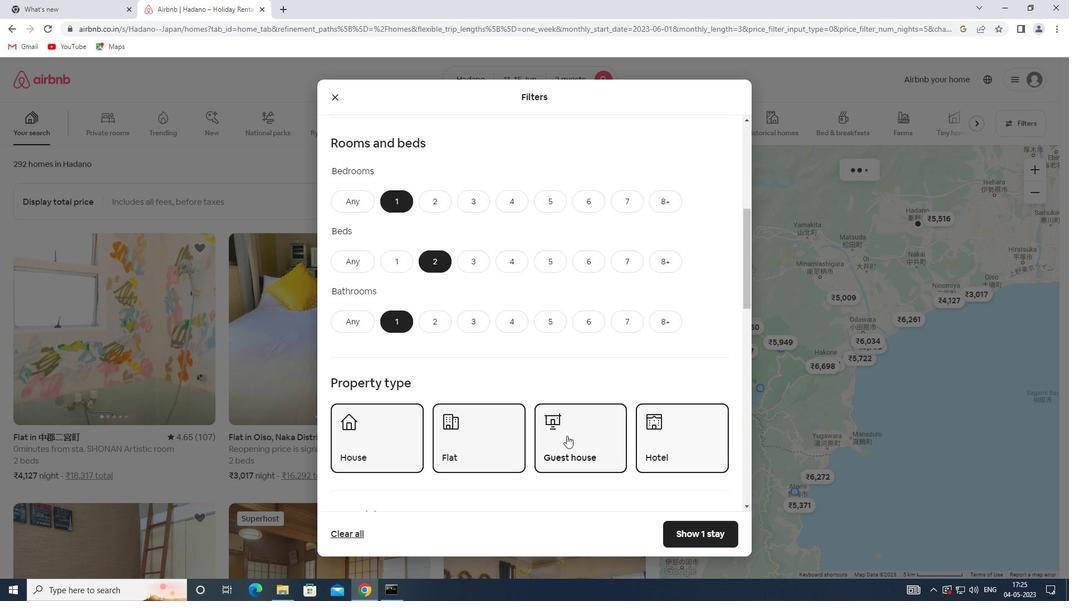 
Action: Mouse scrolled (540, 427) with delta (0, 0)
Screenshot: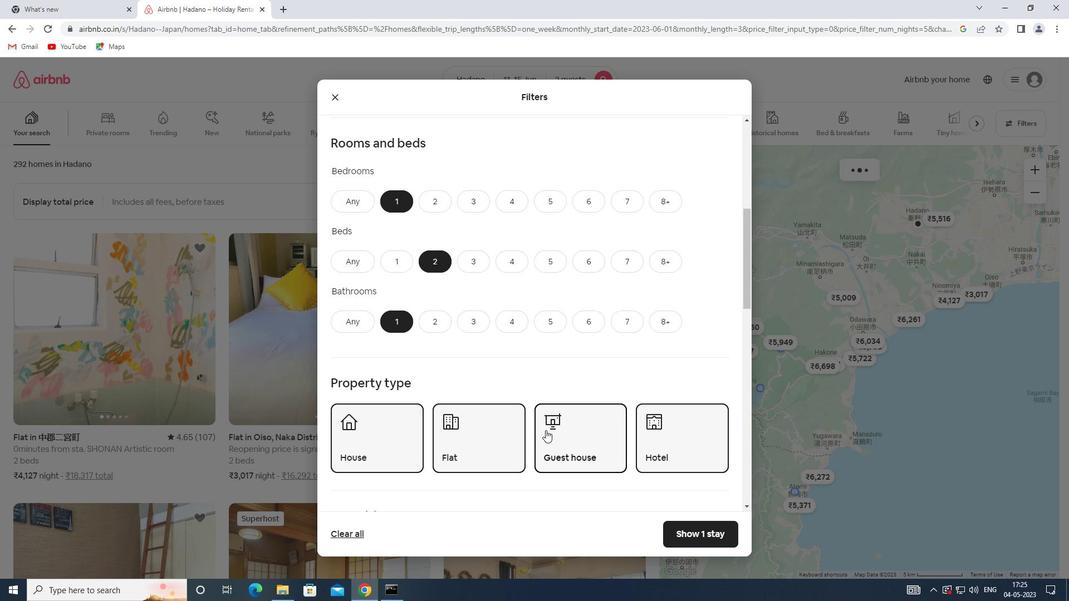 
Action: Mouse scrolled (540, 427) with delta (0, 0)
Screenshot: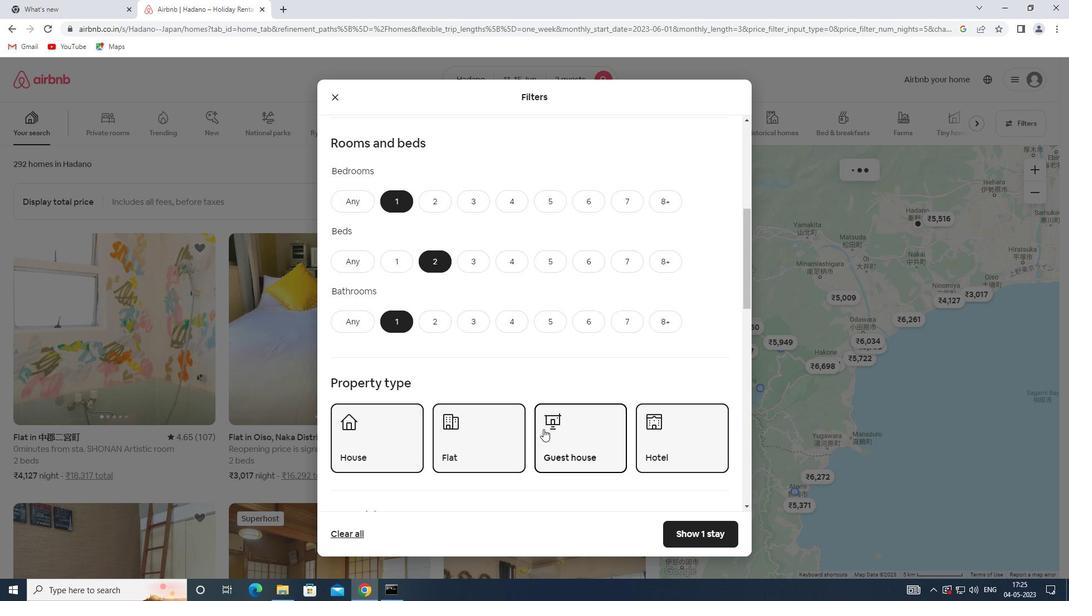 
Action: Mouse scrolled (540, 427) with delta (0, 0)
Screenshot: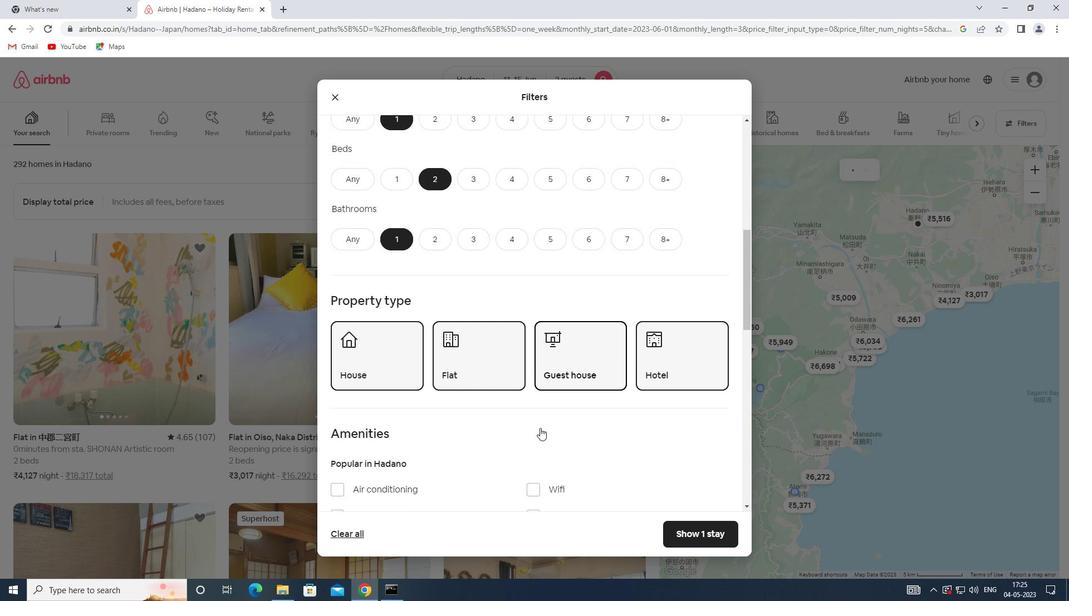 
Action: Mouse scrolled (540, 427) with delta (0, 0)
Screenshot: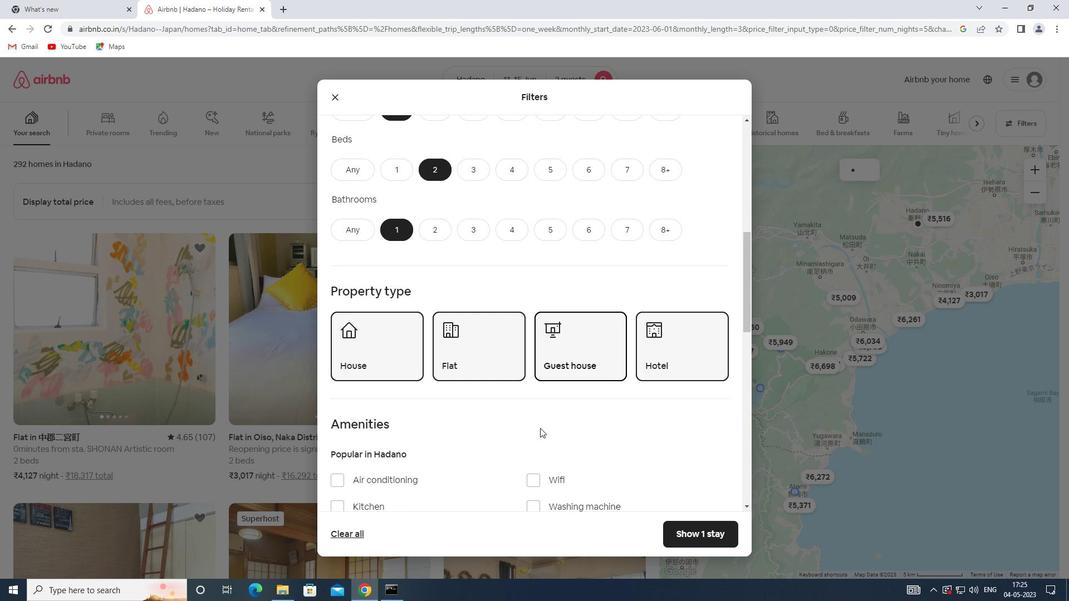 
Action: Mouse scrolled (540, 427) with delta (0, 0)
Screenshot: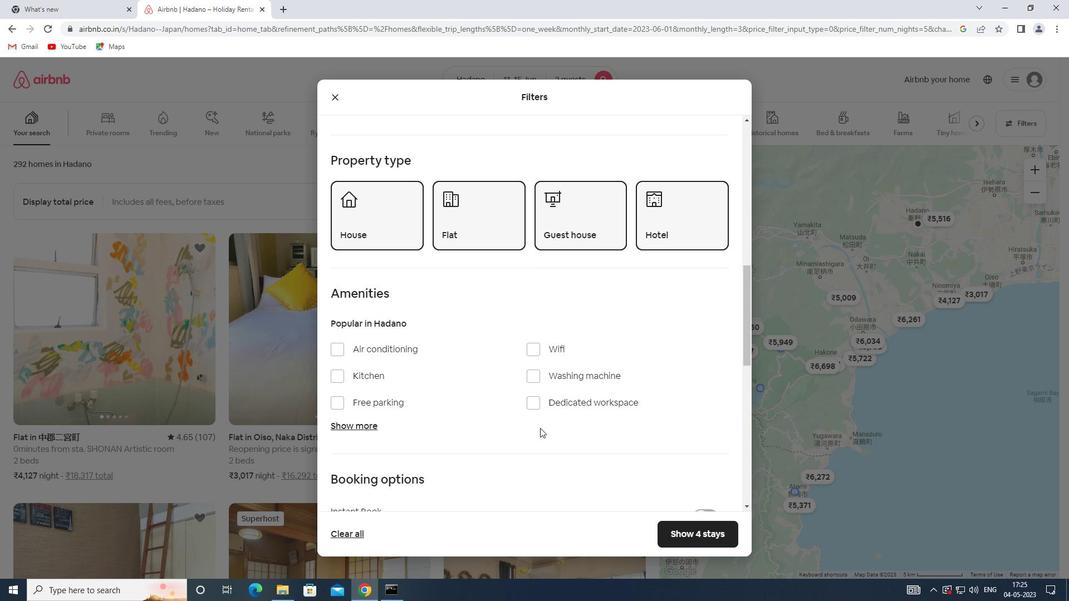 
Action: Mouse scrolled (540, 427) with delta (0, 0)
Screenshot: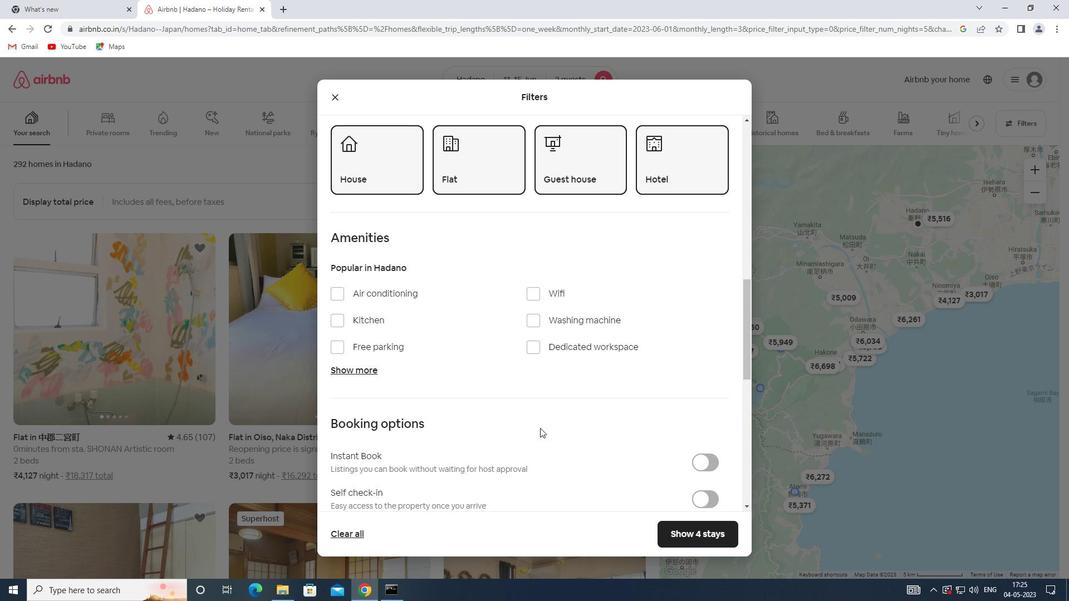 
Action: Mouse scrolled (540, 427) with delta (0, 0)
Screenshot: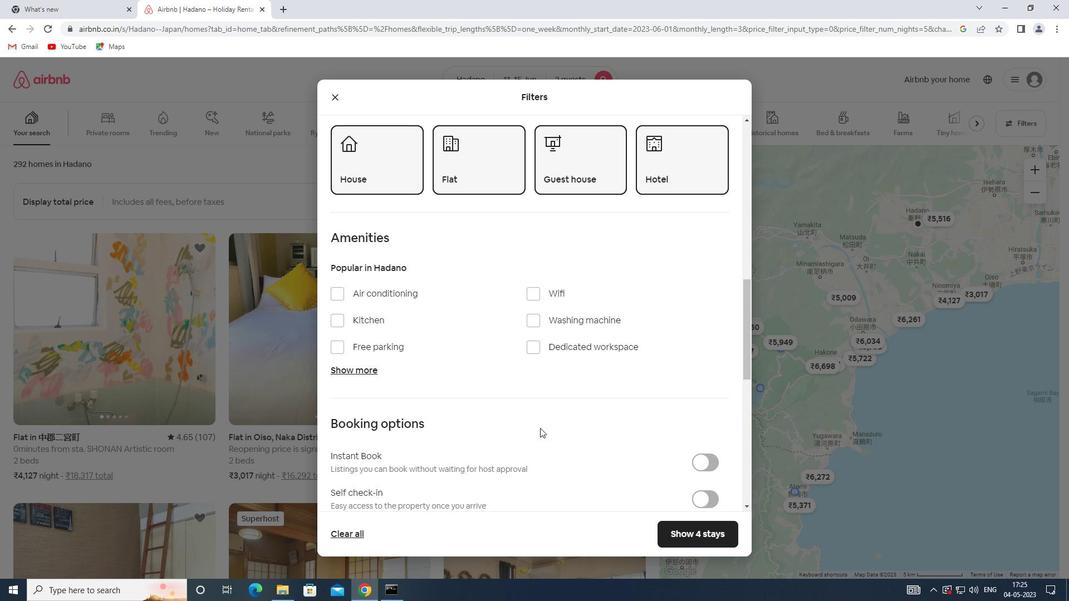 
Action: Mouse moved to (700, 387)
Screenshot: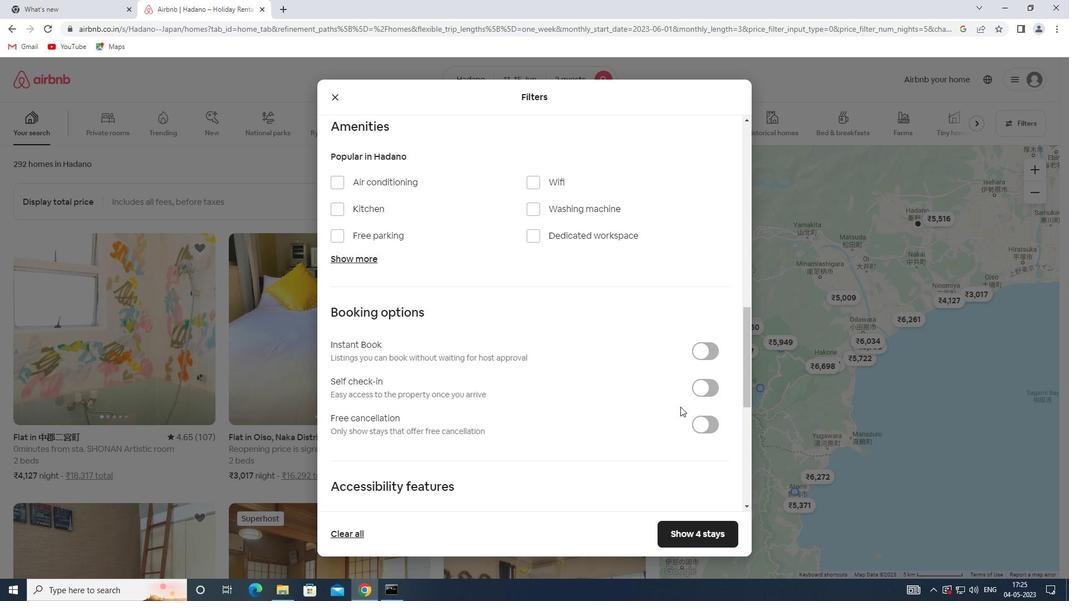 
Action: Mouse pressed left at (700, 387)
Screenshot: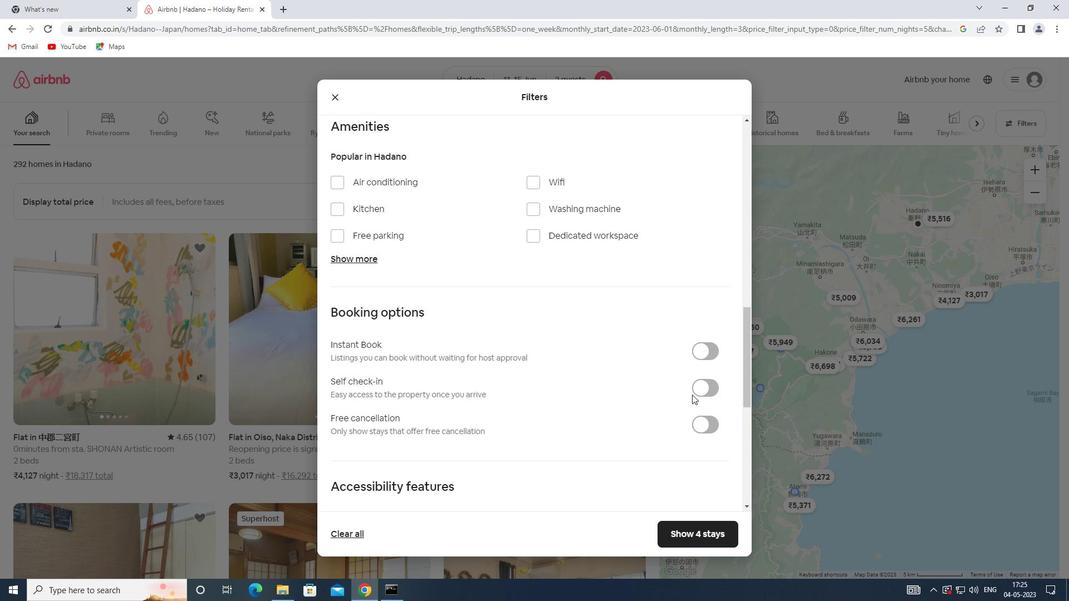 
Action: Mouse moved to (318, 454)
Screenshot: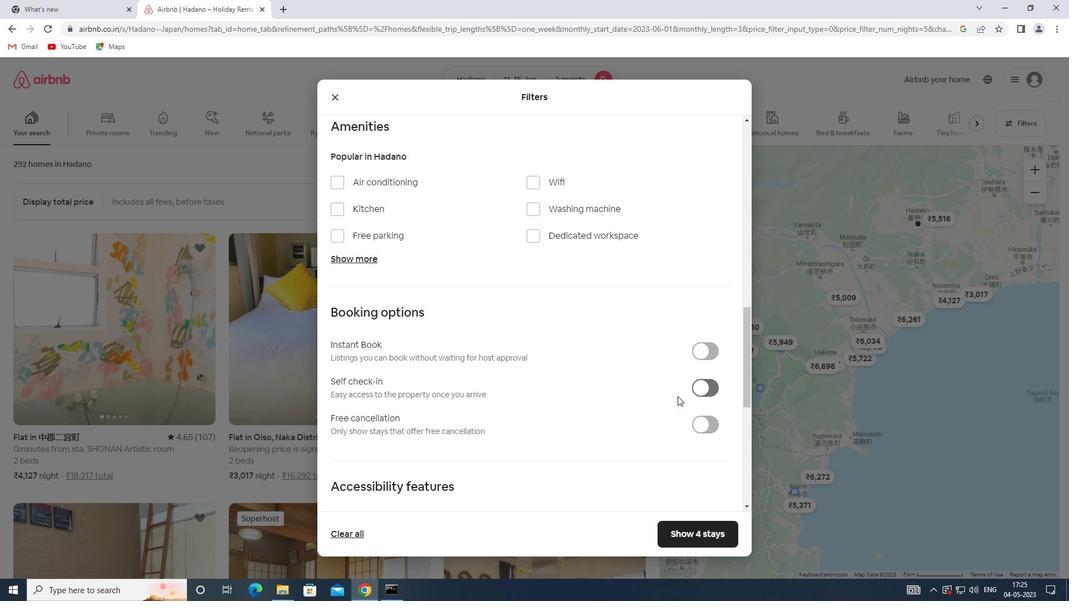 
Action: Mouse scrolled (318, 453) with delta (0, 0)
Screenshot: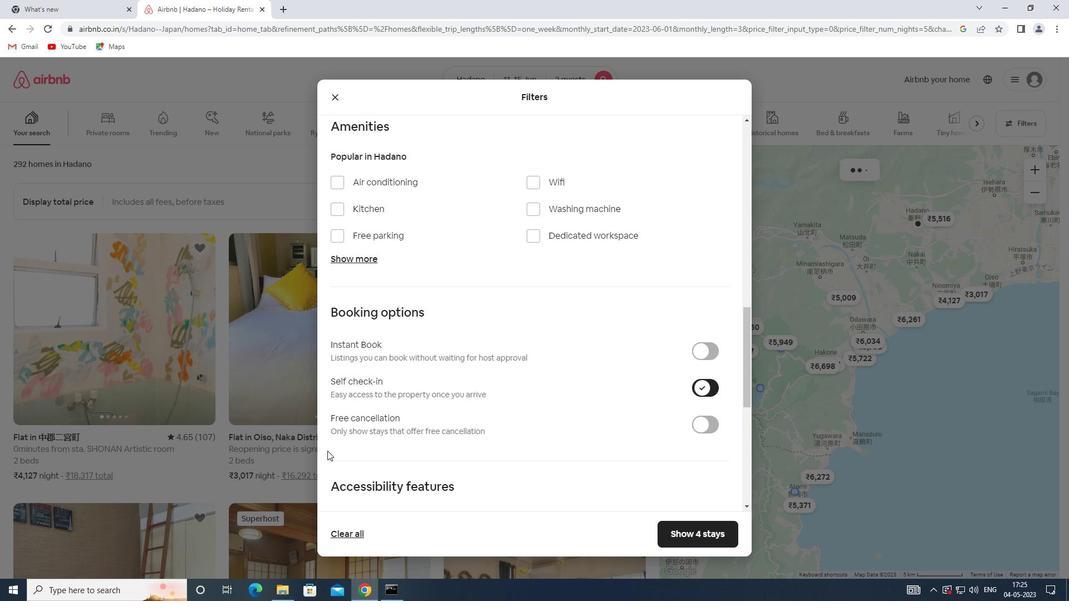 
Action: Mouse scrolled (318, 453) with delta (0, 0)
Screenshot: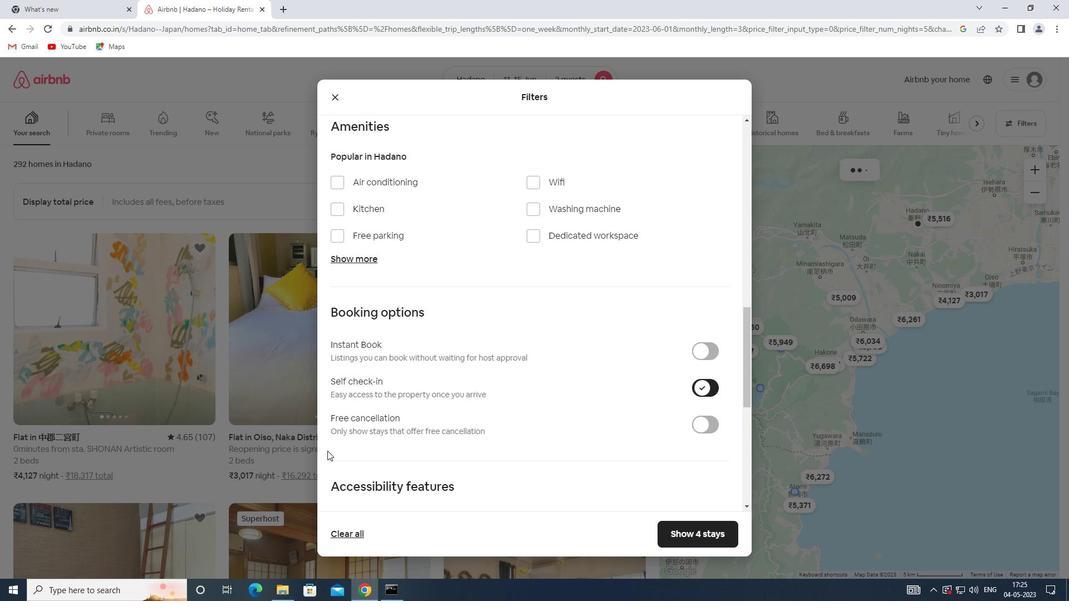 
Action: Mouse scrolled (318, 453) with delta (0, 0)
Screenshot: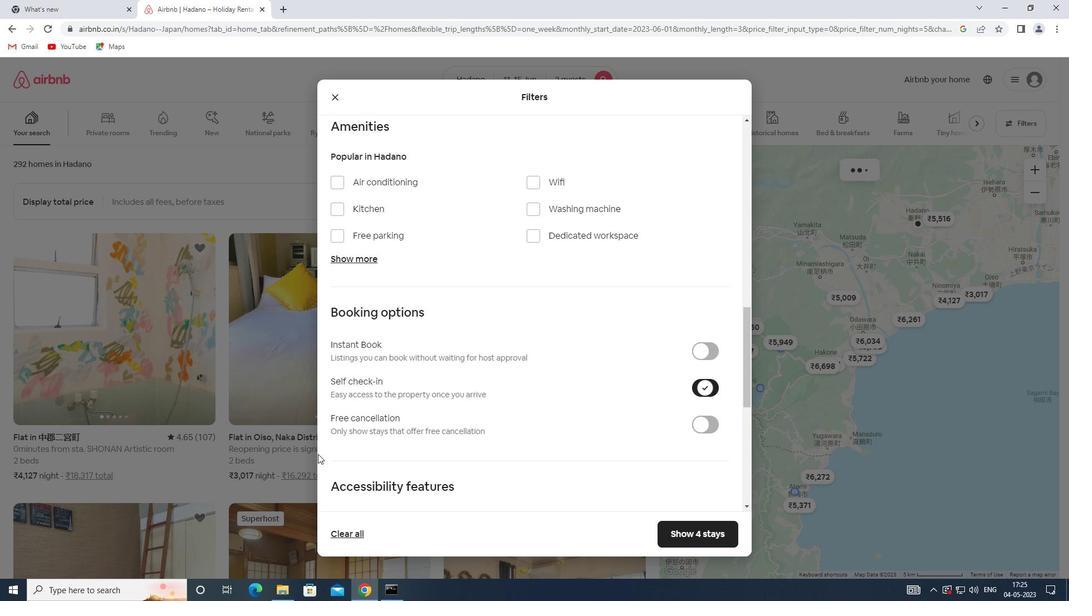 
Action: Mouse scrolled (318, 453) with delta (0, 0)
Screenshot: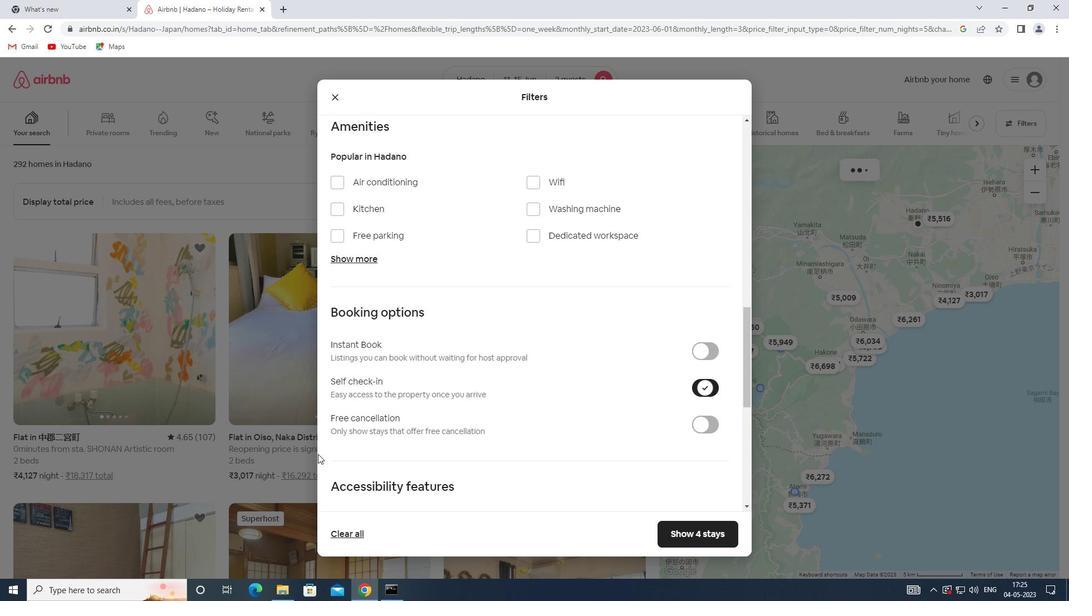 
Action: Mouse moved to (441, 432)
Screenshot: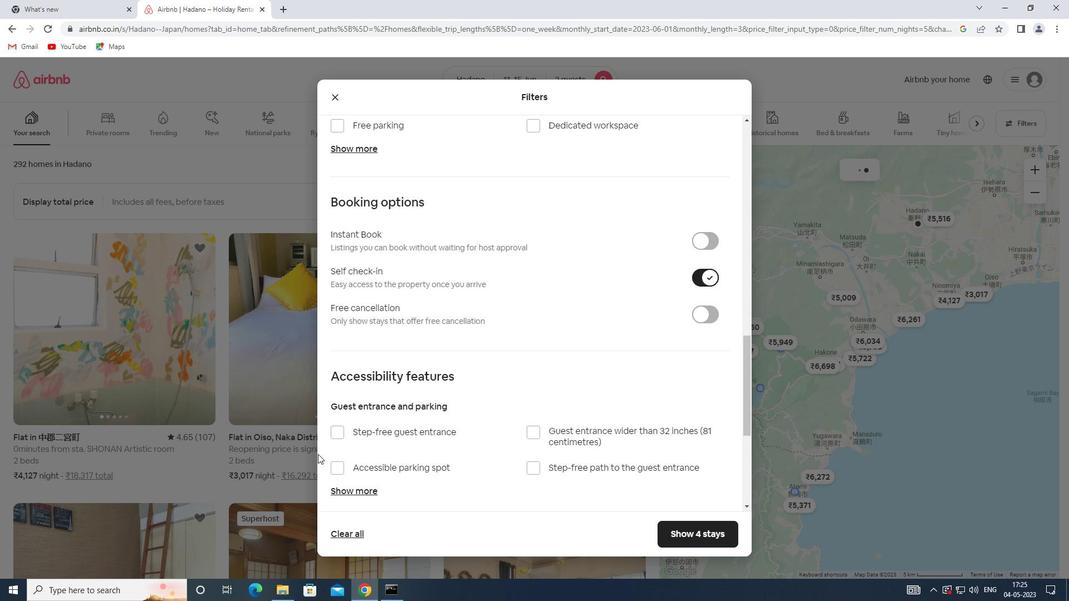 
Action: Mouse scrolled (441, 432) with delta (0, 0)
Screenshot: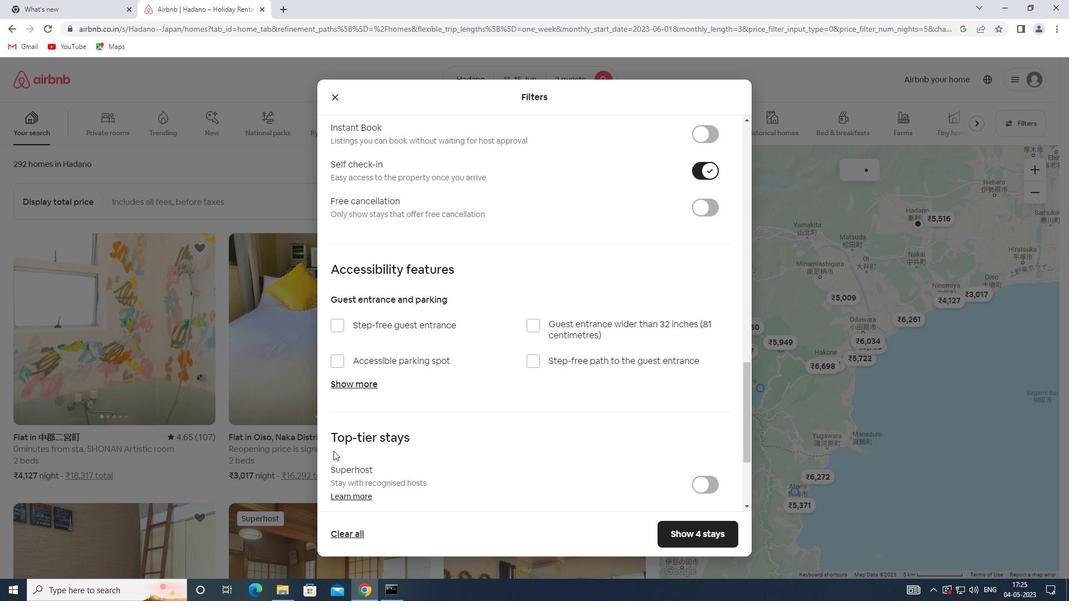 
Action: Mouse scrolled (441, 432) with delta (0, 0)
Screenshot: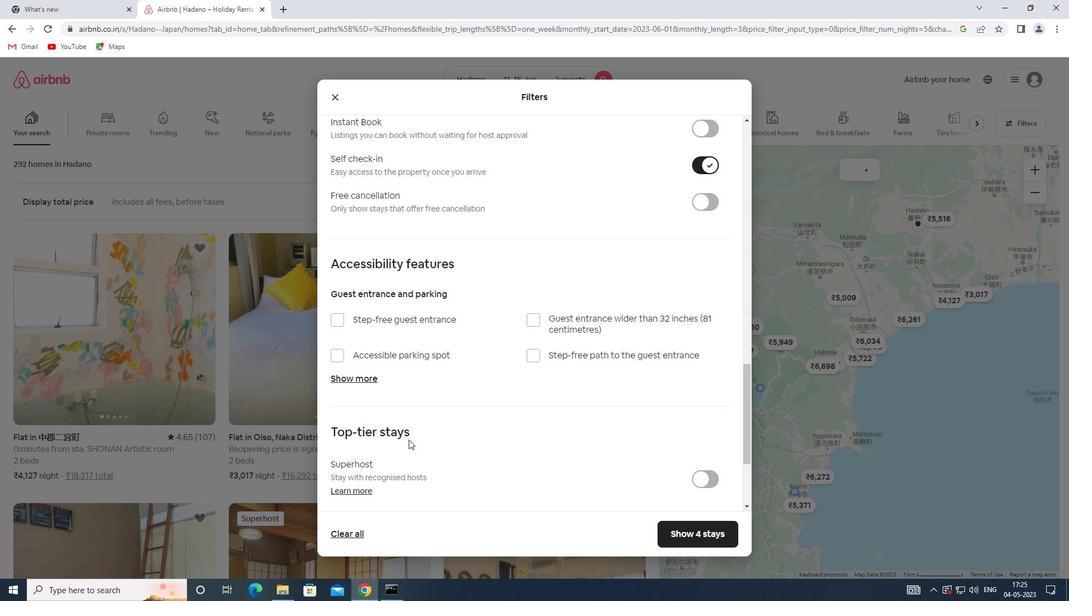 
Action: Mouse scrolled (441, 432) with delta (0, 0)
Screenshot: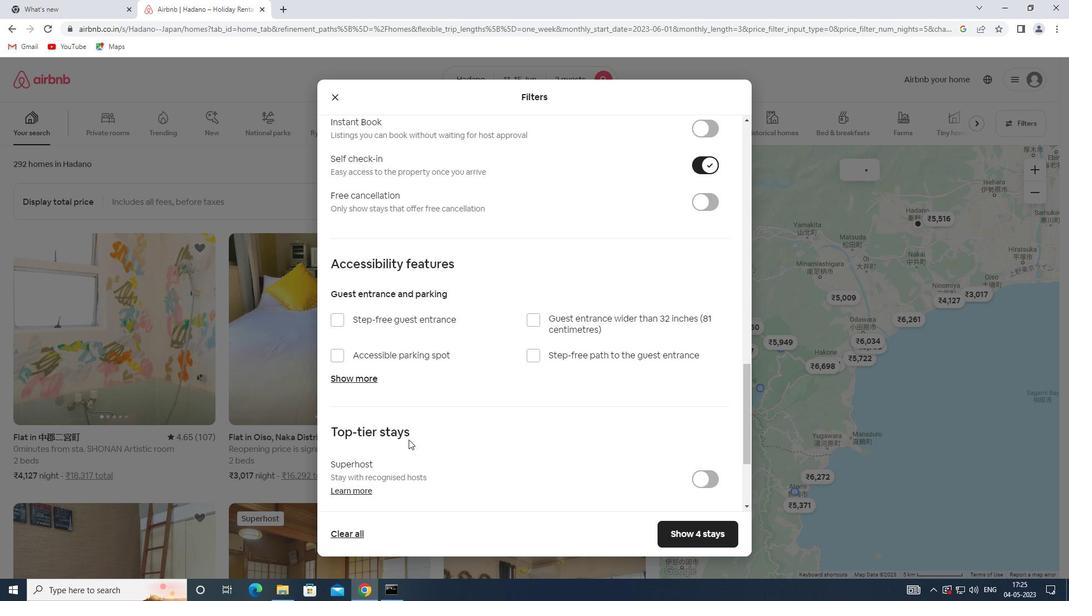 
Action: Mouse moved to (353, 434)
Screenshot: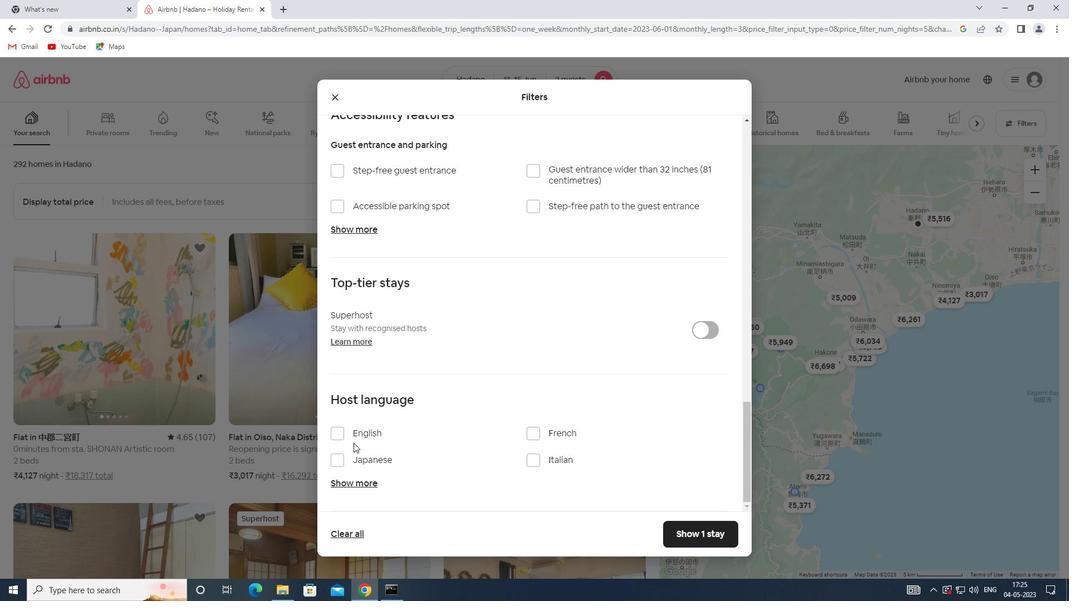
Action: Mouse pressed left at (353, 434)
Screenshot: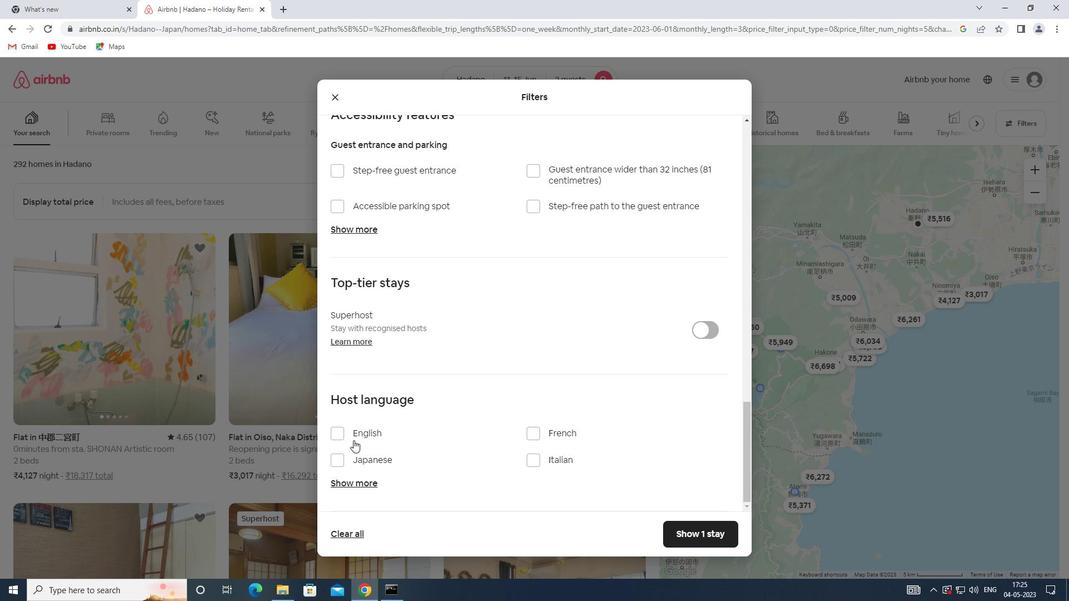 
Action: Mouse moved to (699, 530)
Screenshot: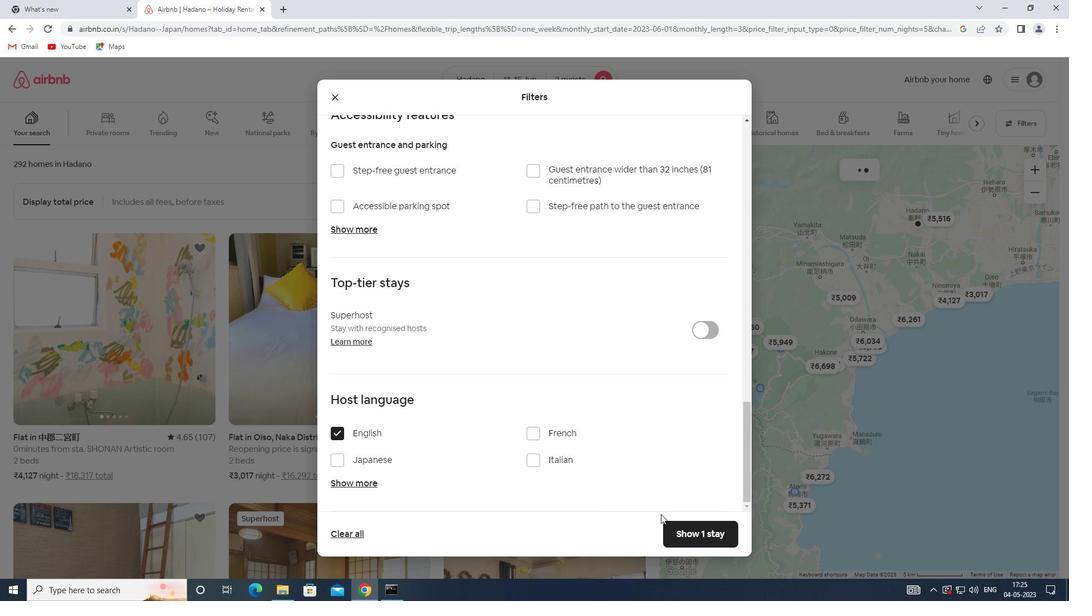 
Action: Mouse pressed left at (699, 530)
Screenshot: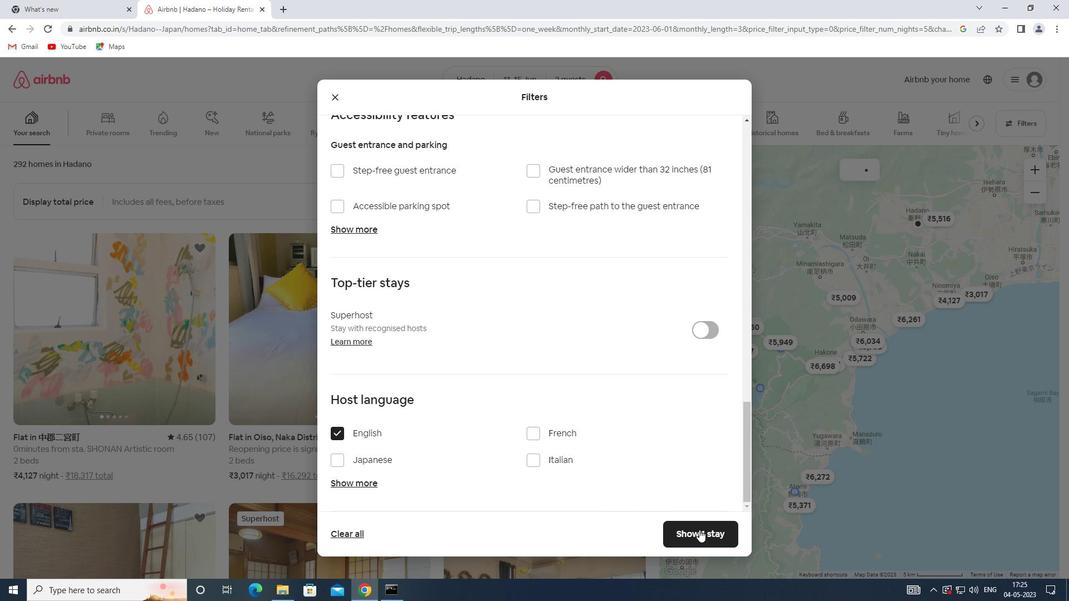 
